 Task: Learn more about a business.
Action: Mouse moved to (934, 130)
Screenshot: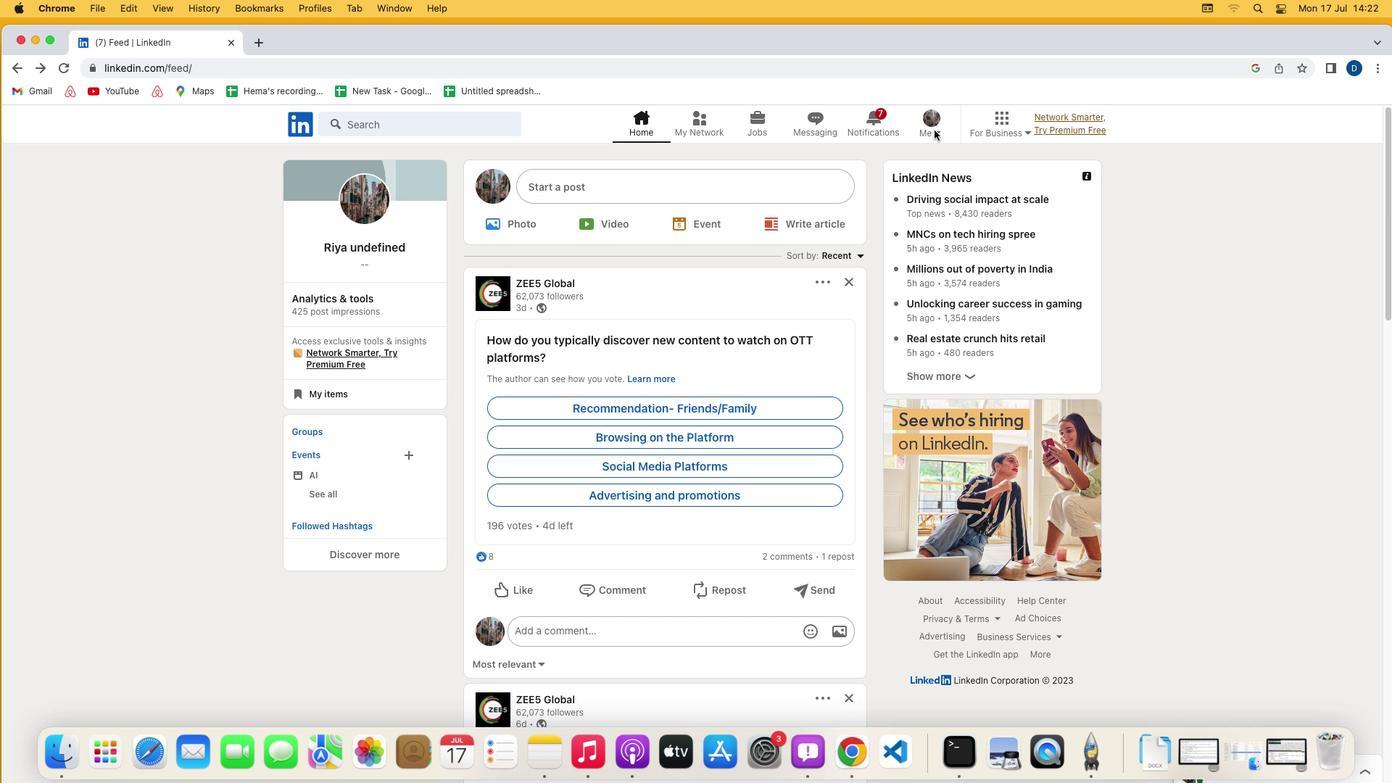 
Action: Mouse pressed left at (934, 130)
Screenshot: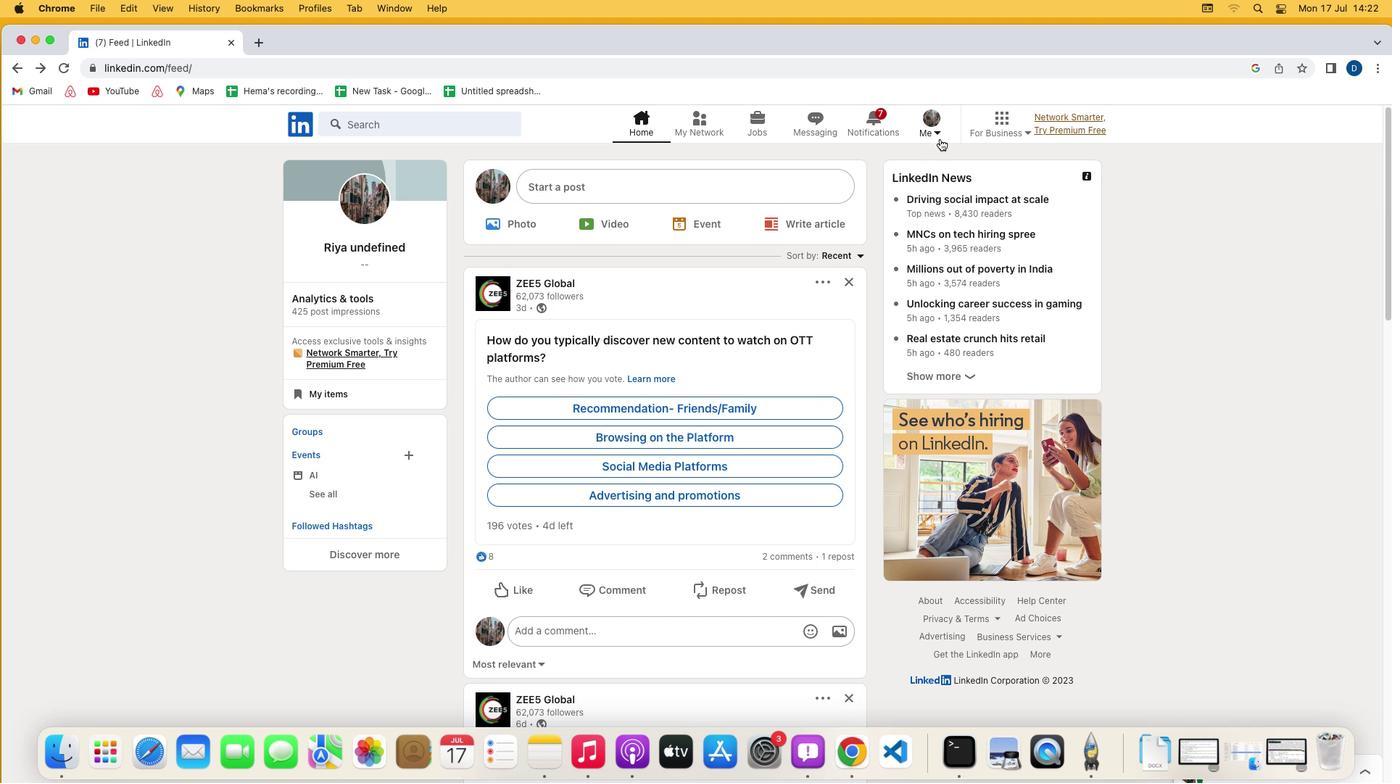 
Action: Mouse moved to (936, 130)
Screenshot: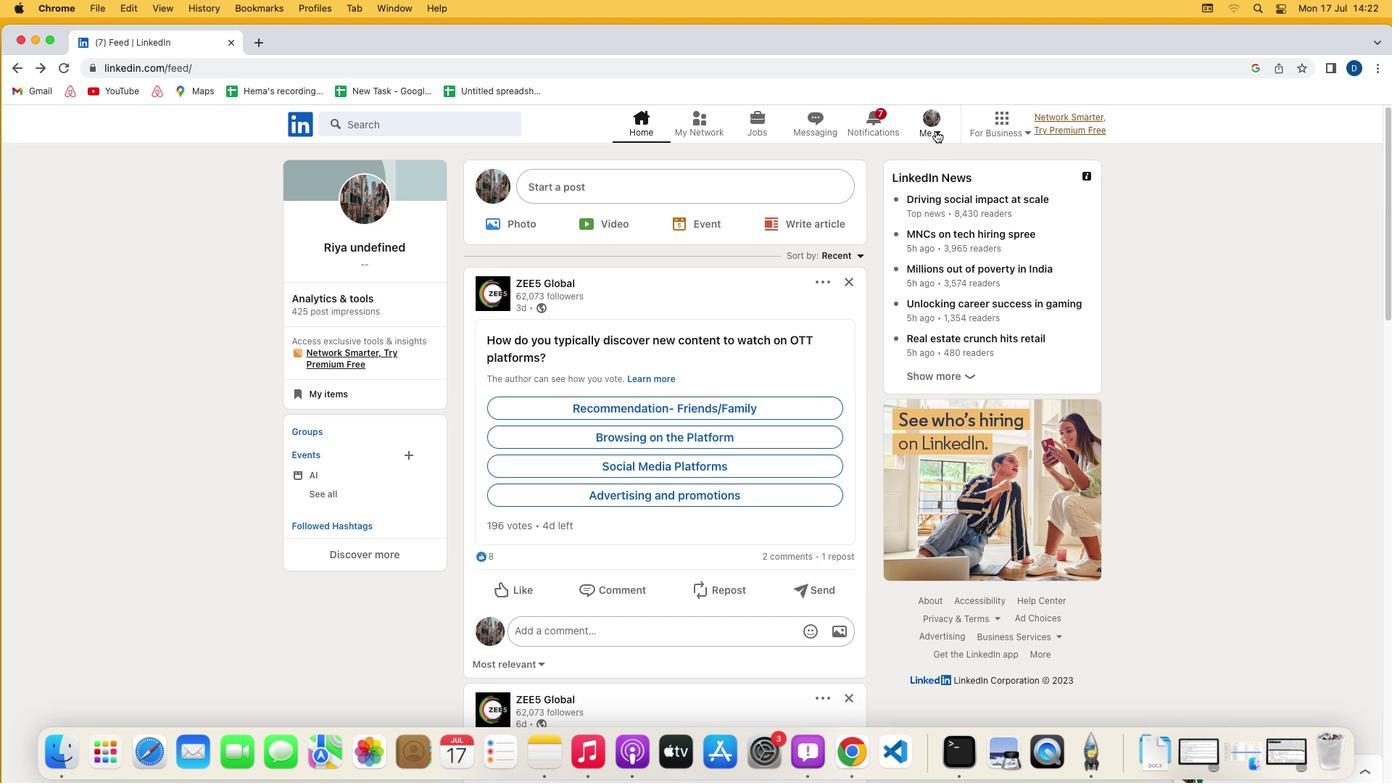 
Action: Mouse pressed left at (936, 130)
Screenshot: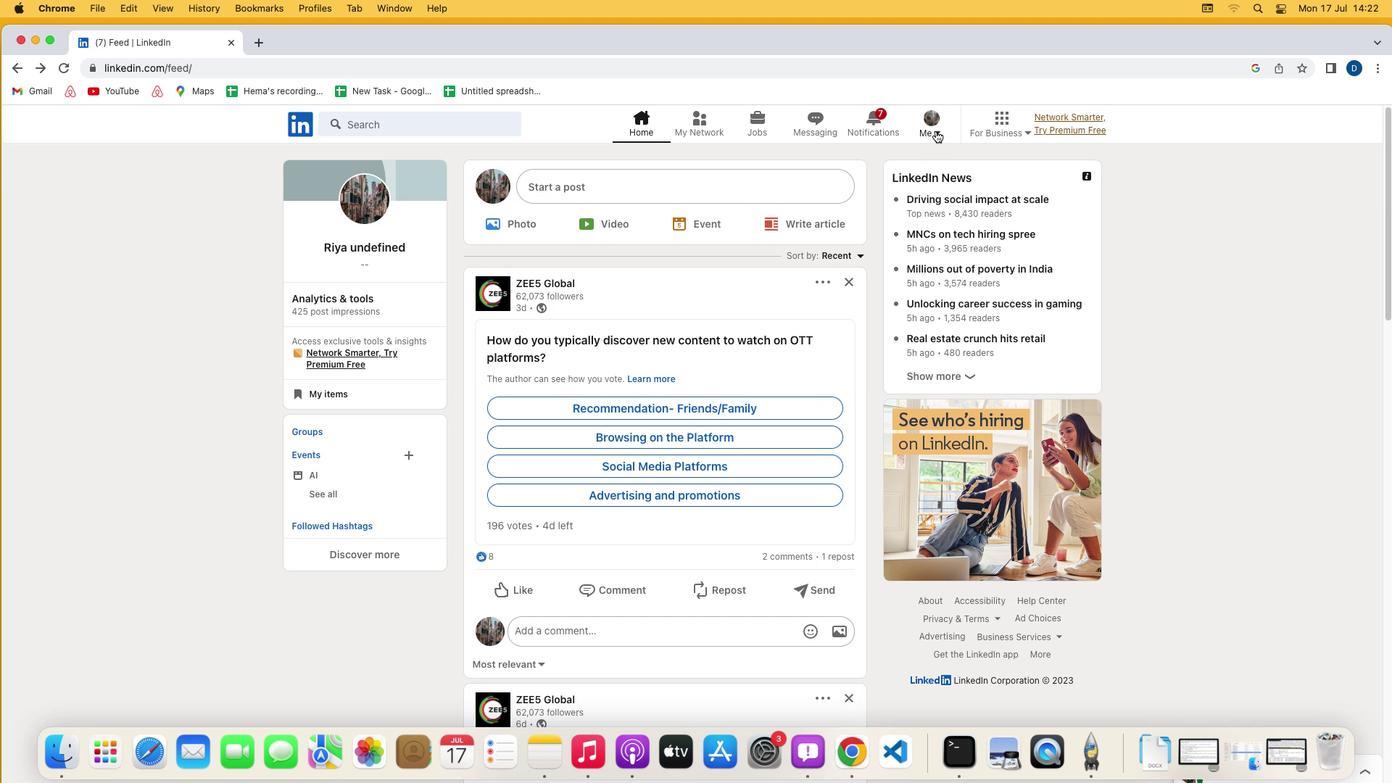 
Action: Mouse moved to (831, 280)
Screenshot: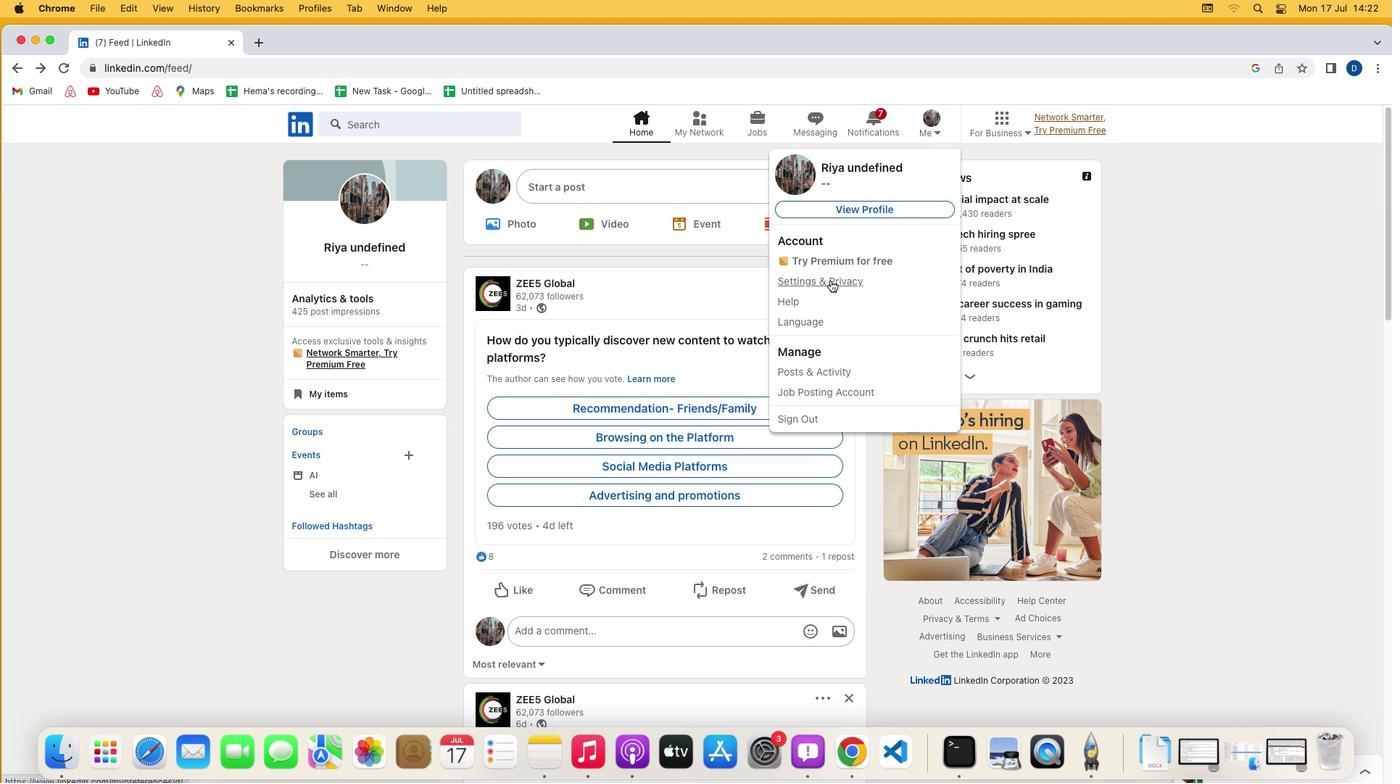 
Action: Mouse pressed left at (831, 280)
Screenshot: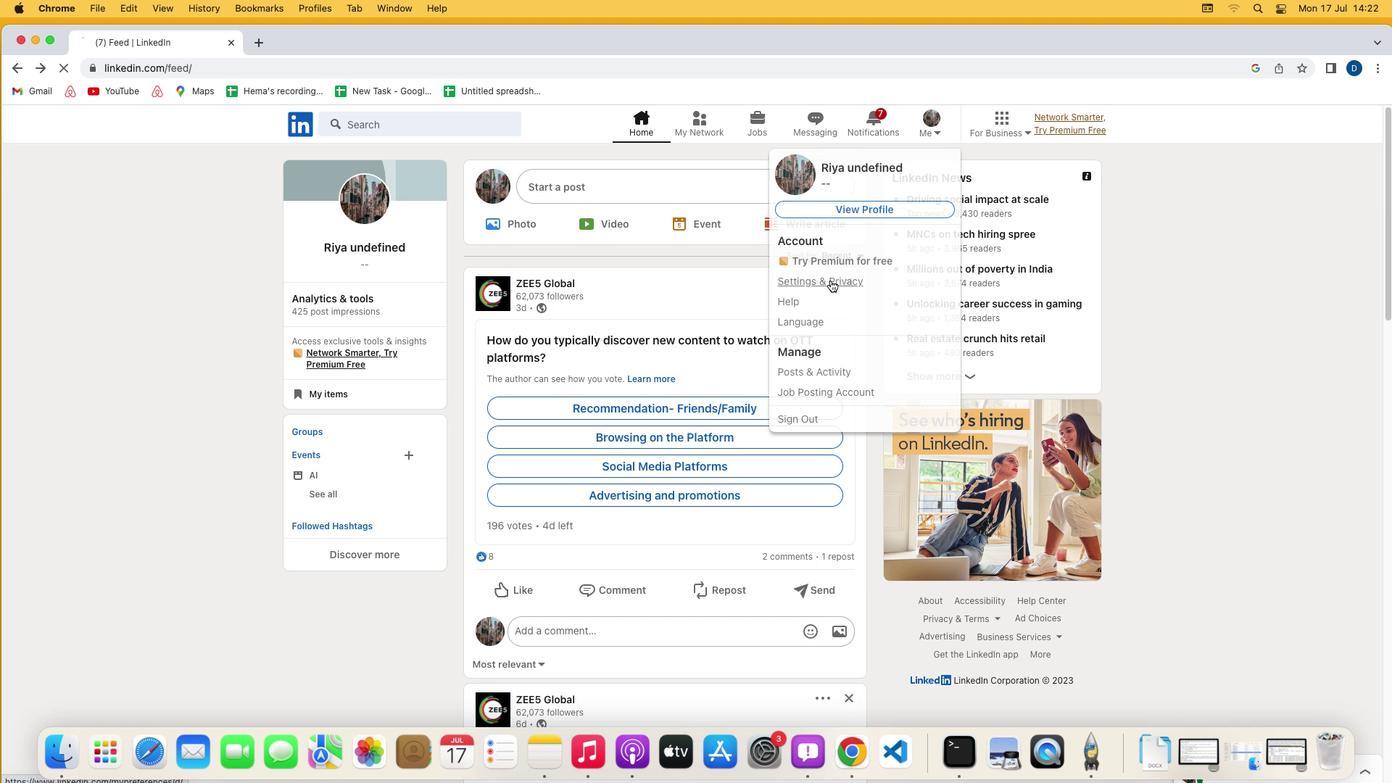 
Action: Mouse moved to (695, 461)
Screenshot: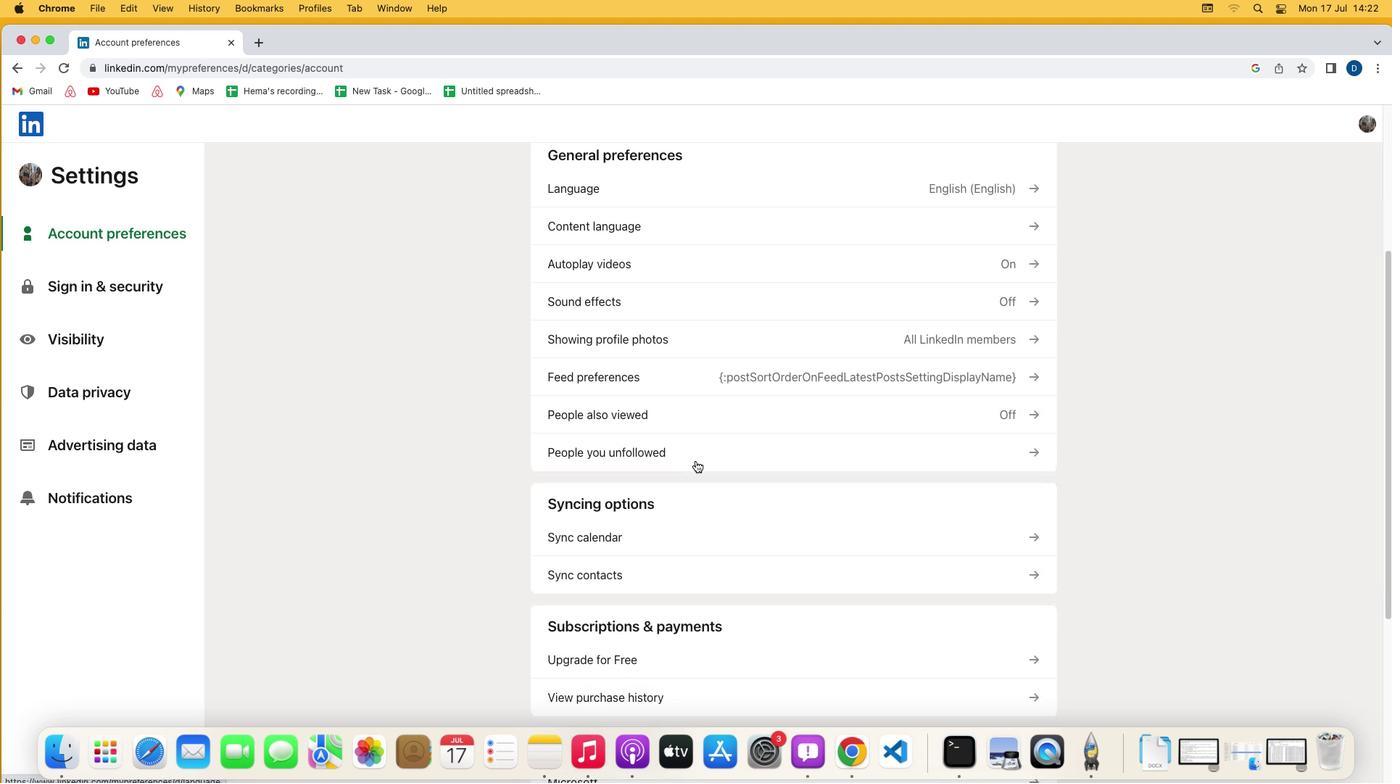 
Action: Mouse scrolled (695, 461) with delta (0, 0)
Screenshot: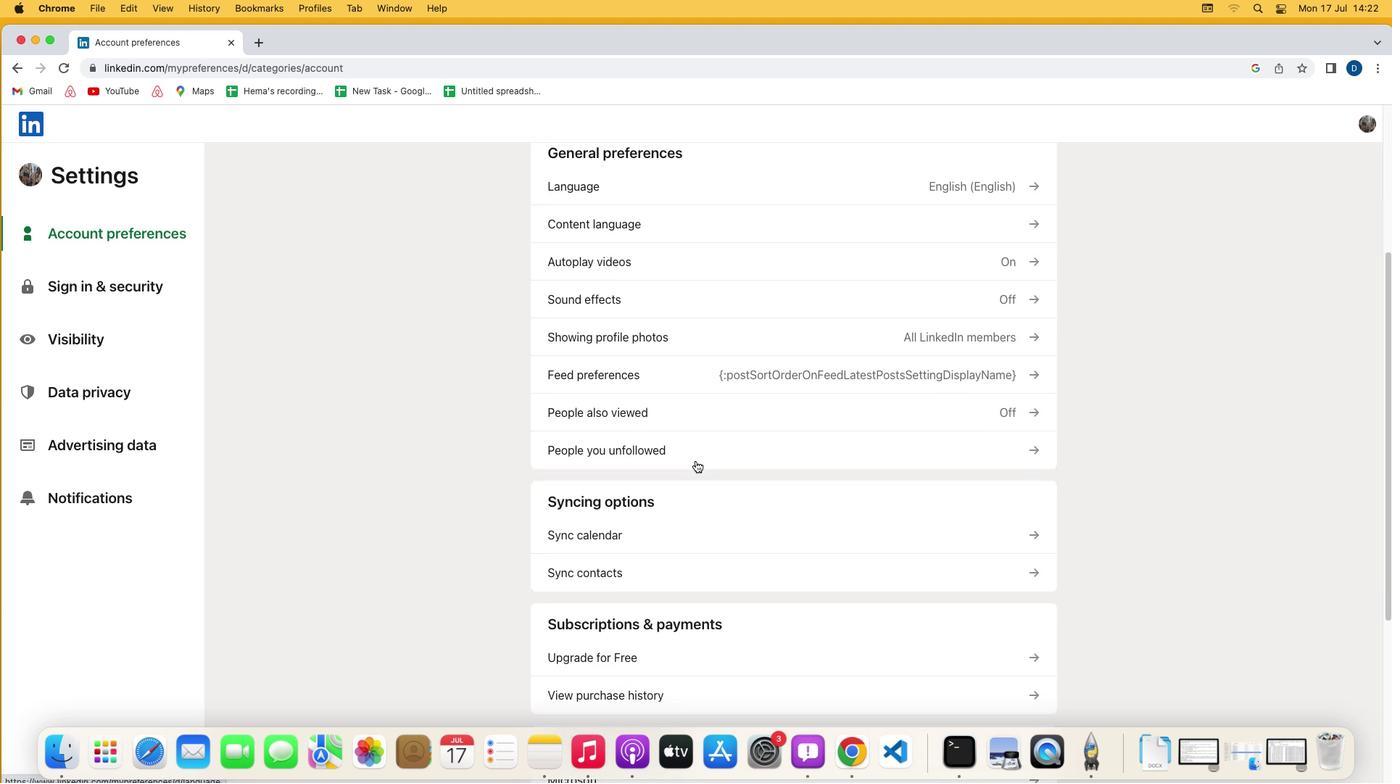 
Action: Mouse scrolled (695, 461) with delta (0, 0)
Screenshot: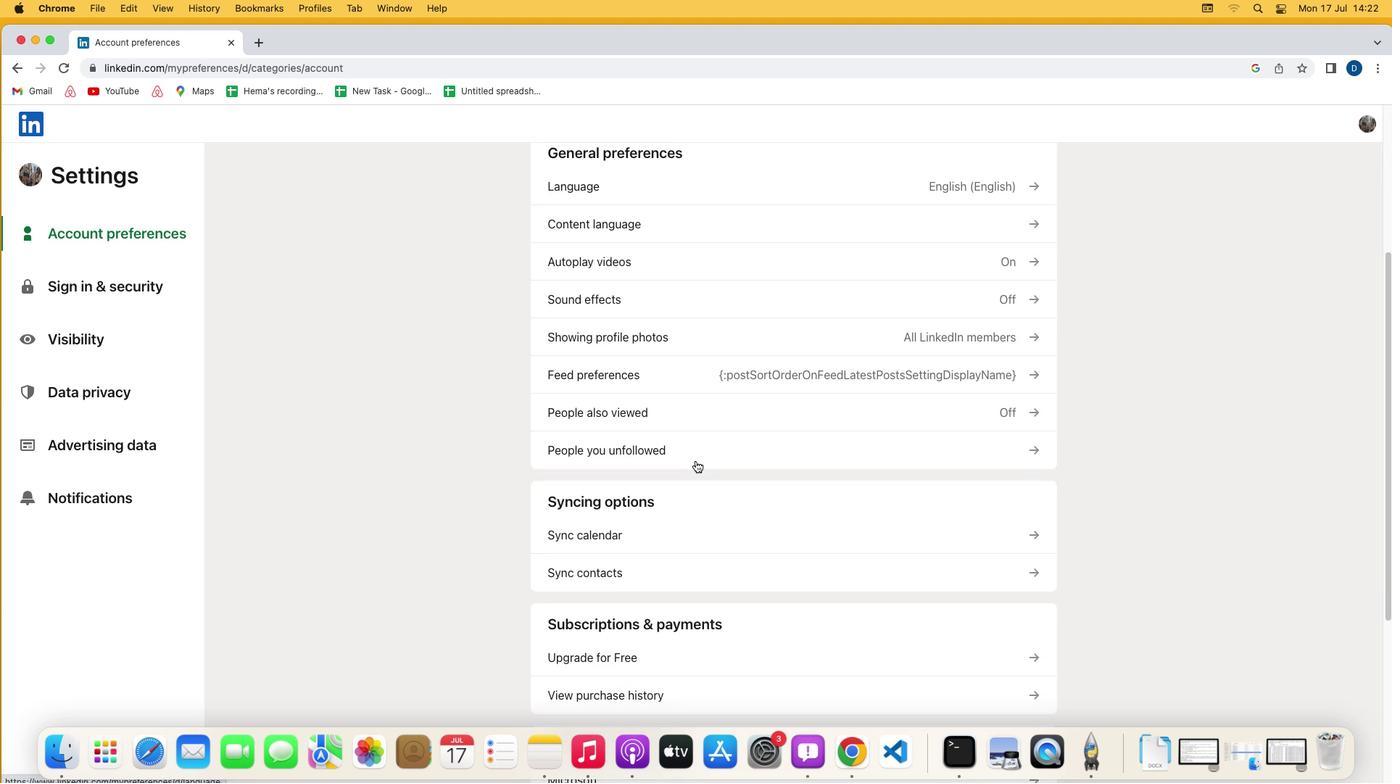 
Action: Mouse scrolled (695, 461) with delta (0, -2)
Screenshot: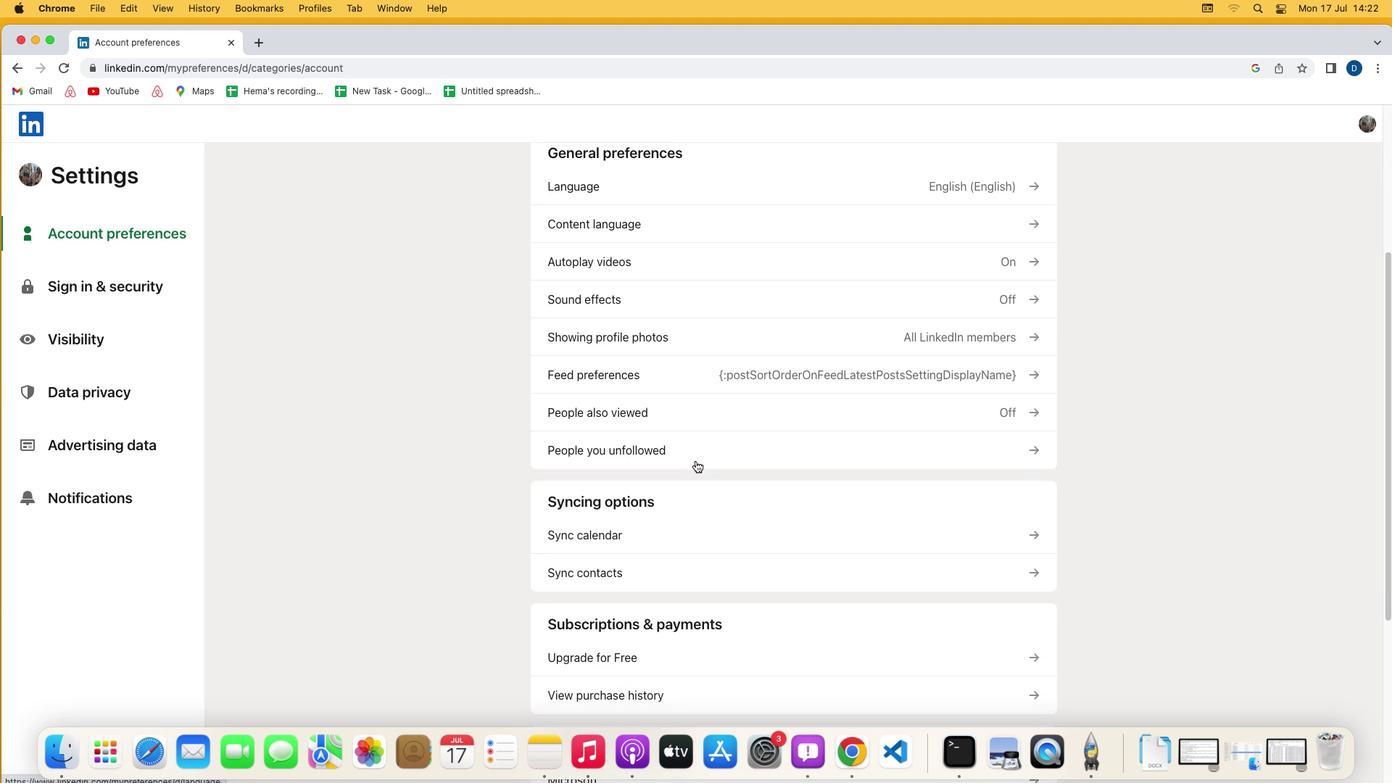
Action: Mouse scrolled (695, 461) with delta (0, -2)
Screenshot: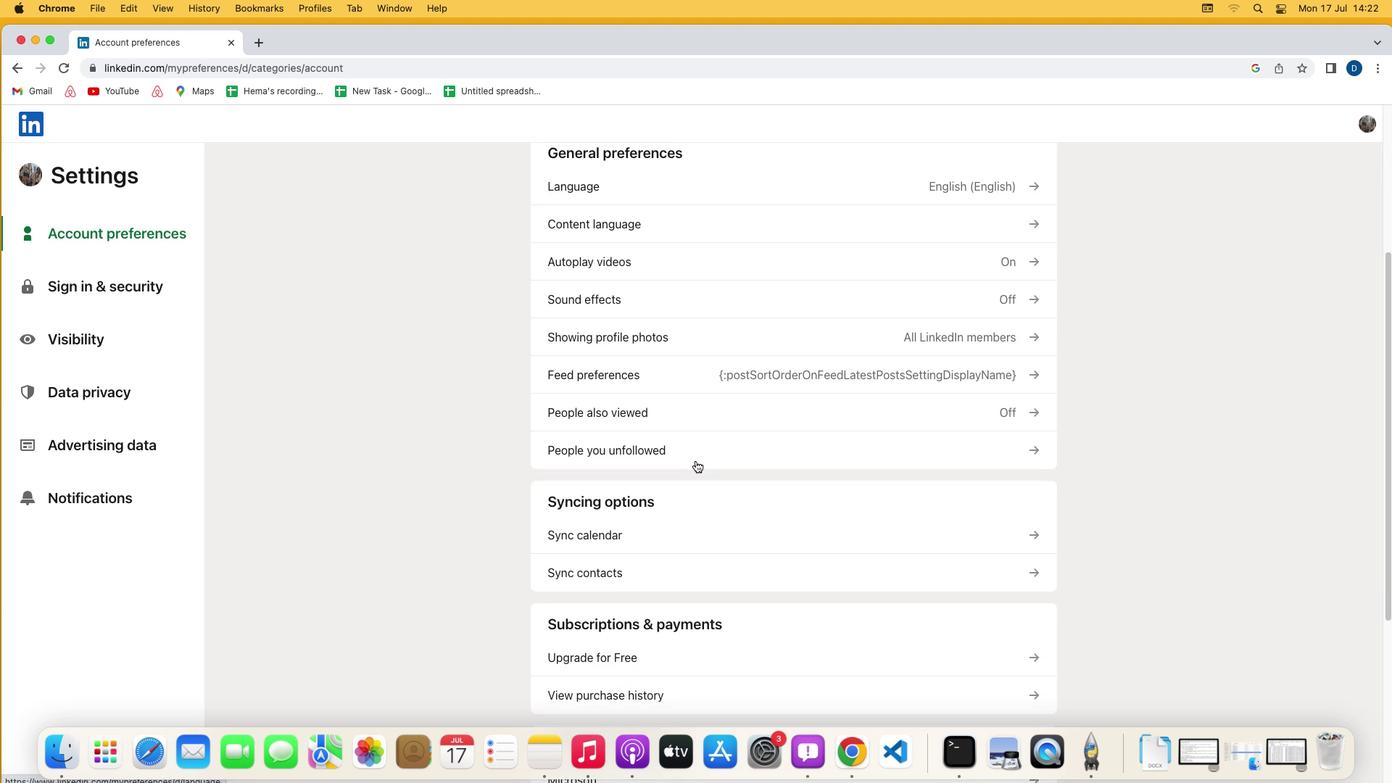 
Action: Mouse scrolled (695, 461) with delta (0, 0)
Screenshot: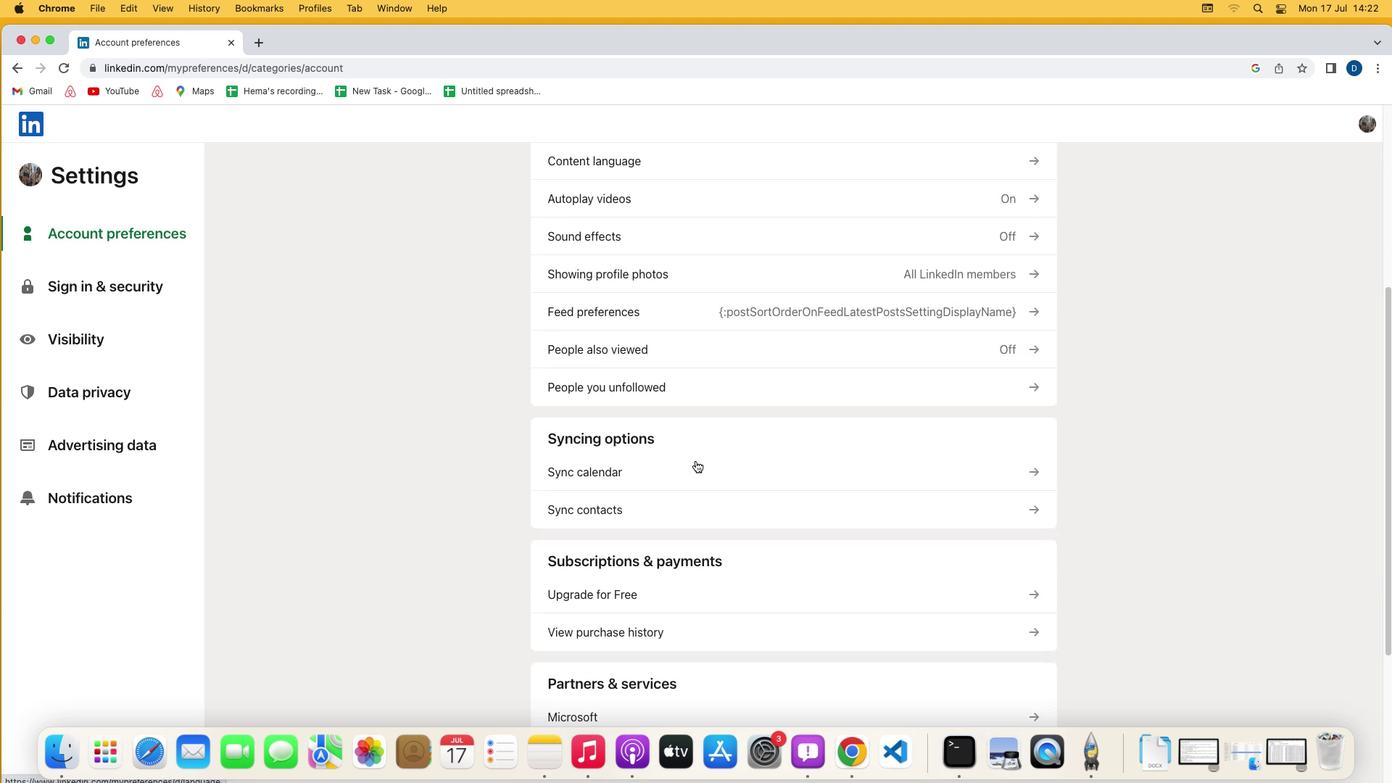 
Action: Mouse scrolled (695, 461) with delta (0, 0)
Screenshot: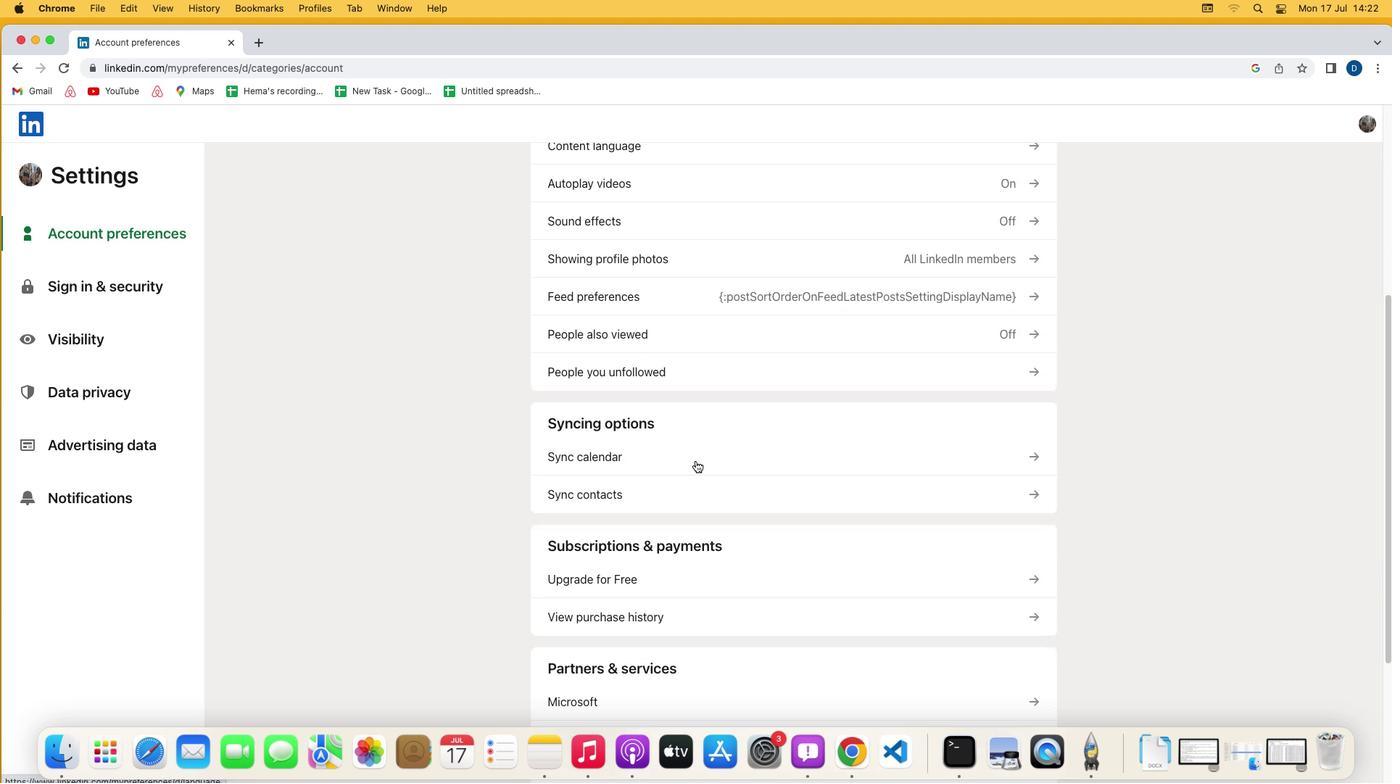 
Action: Mouse scrolled (695, 461) with delta (0, -1)
Screenshot: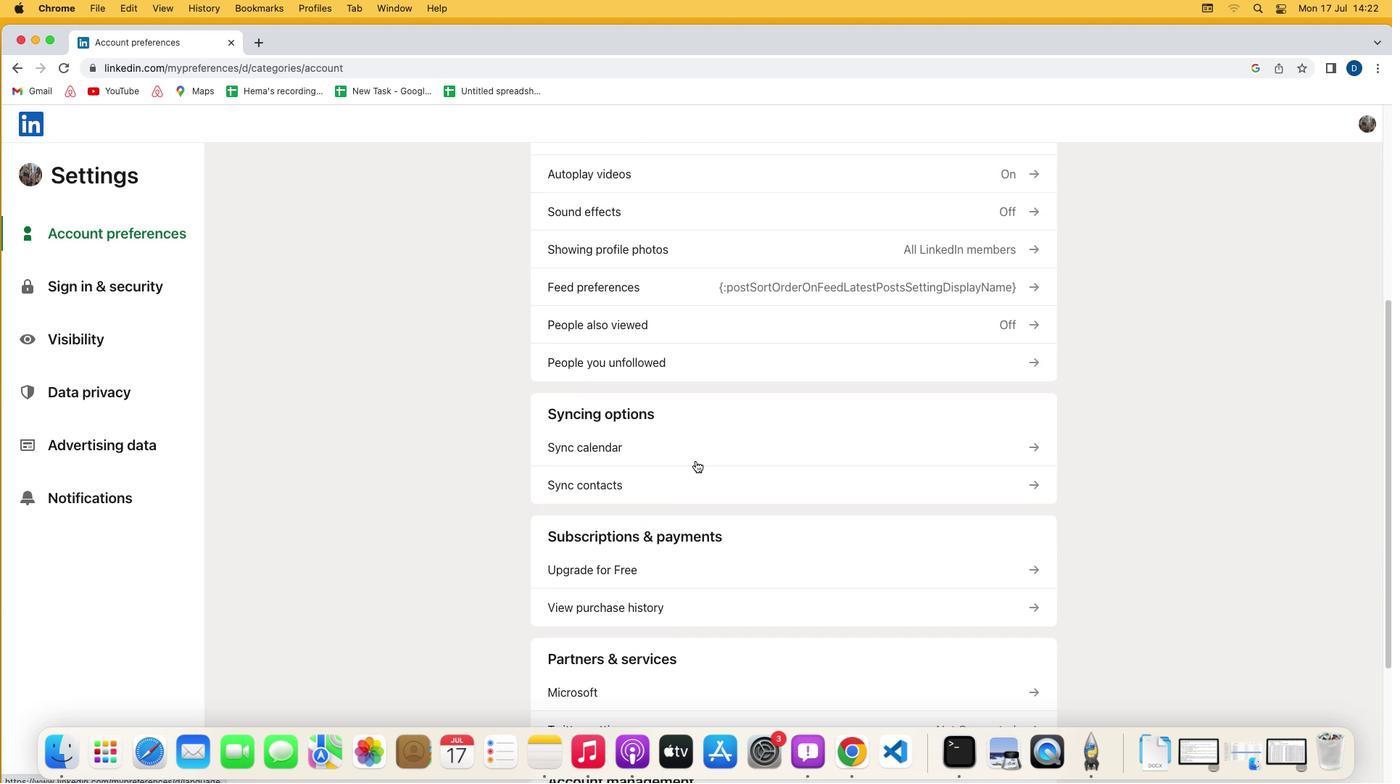 
Action: Mouse moved to (695, 464)
Screenshot: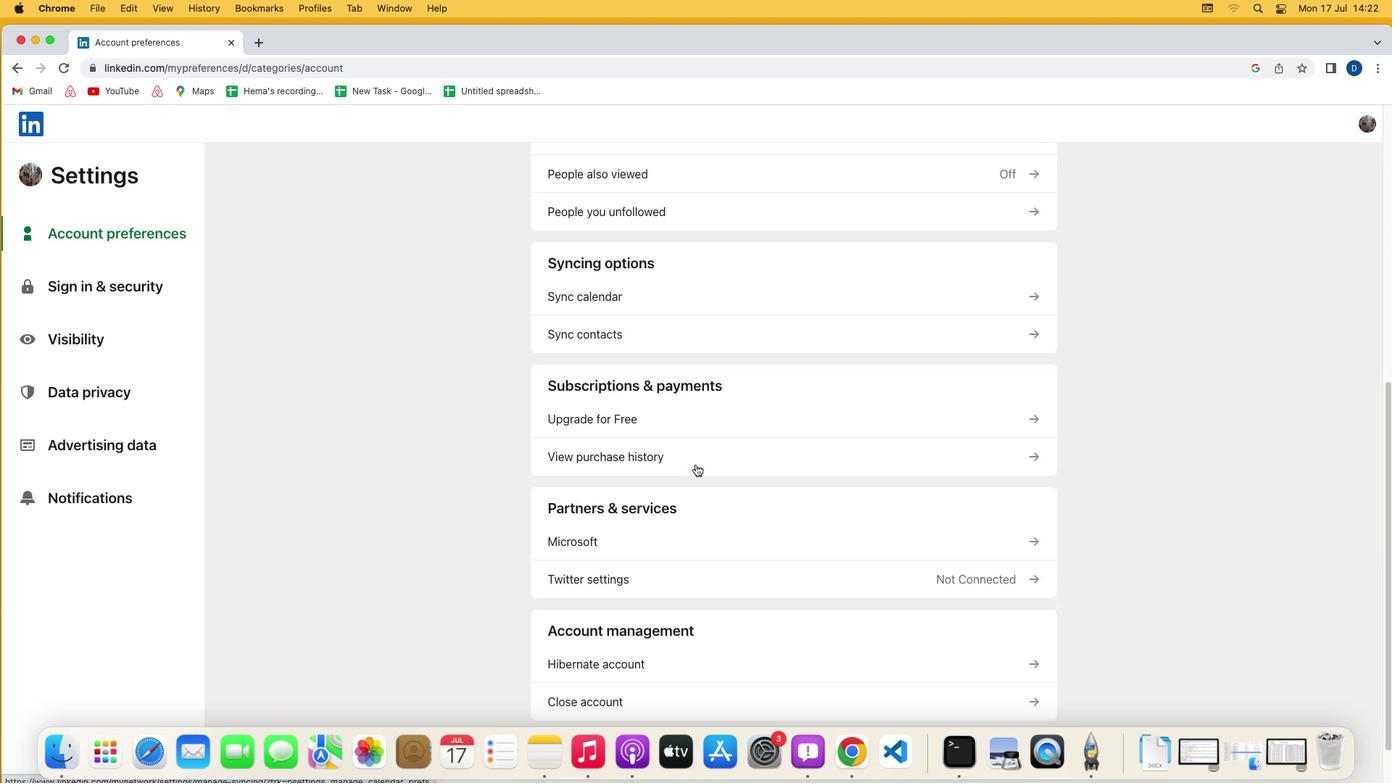 
Action: Mouse scrolled (695, 464) with delta (0, 0)
Screenshot: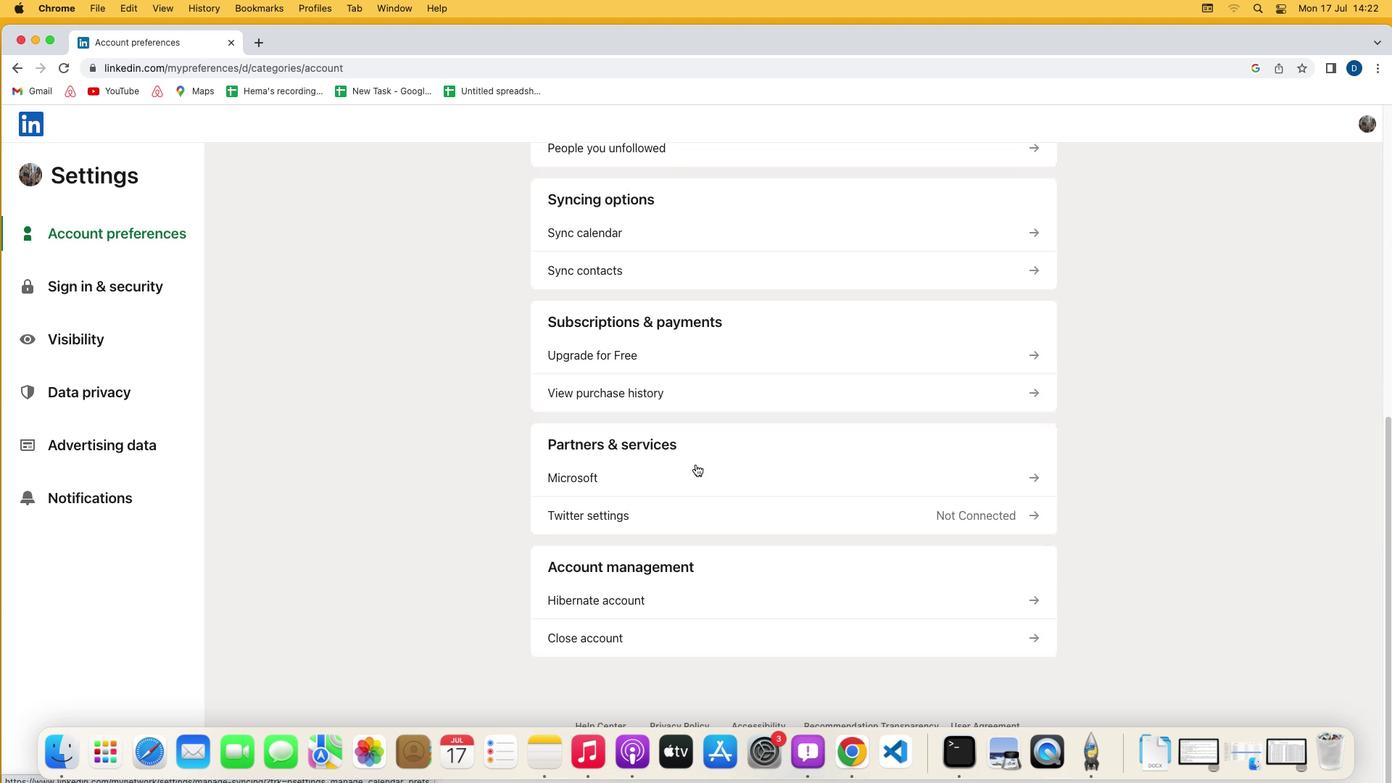 
Action: Mouse scrolled (695, 464) with delta (0, 0)
Screenshot: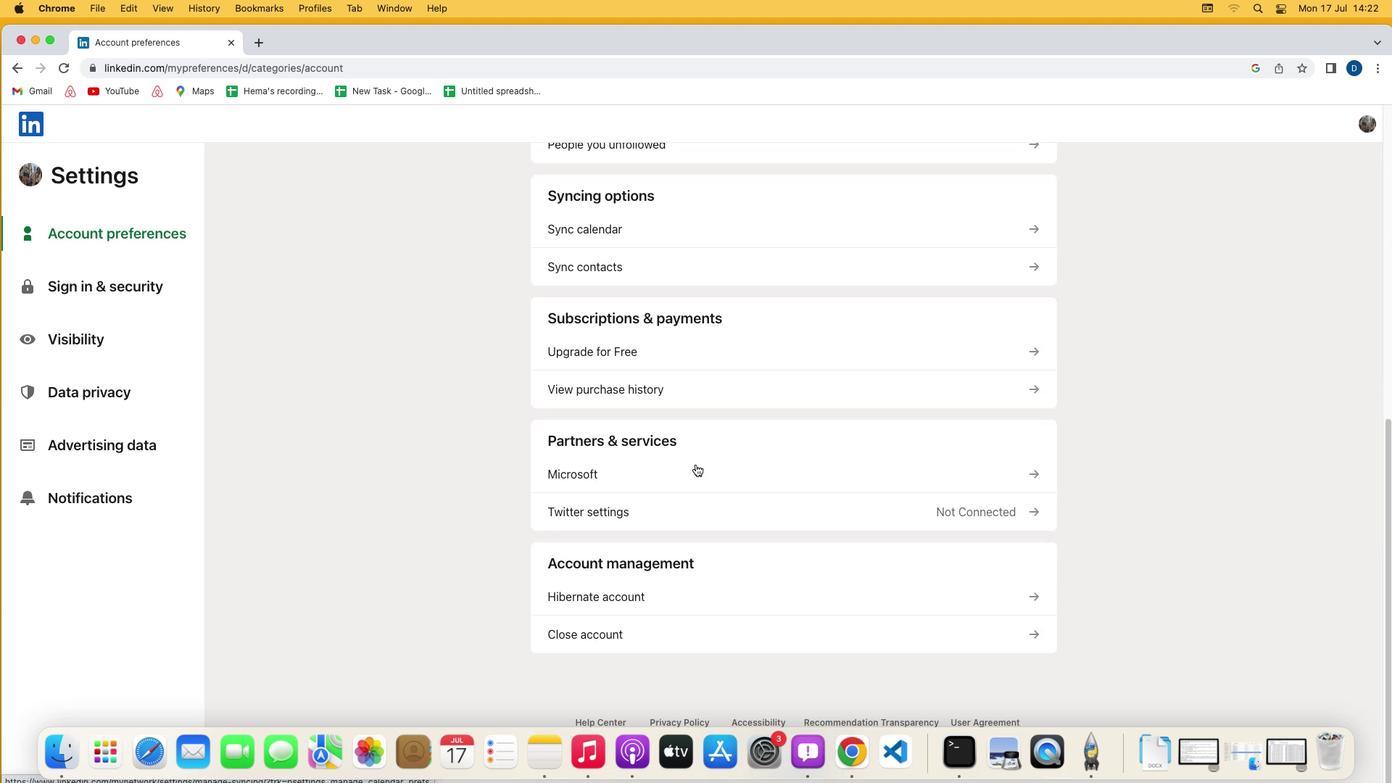 
Action: Mouse scrolled (695, 464) with delta (0, -2)
Screenshot: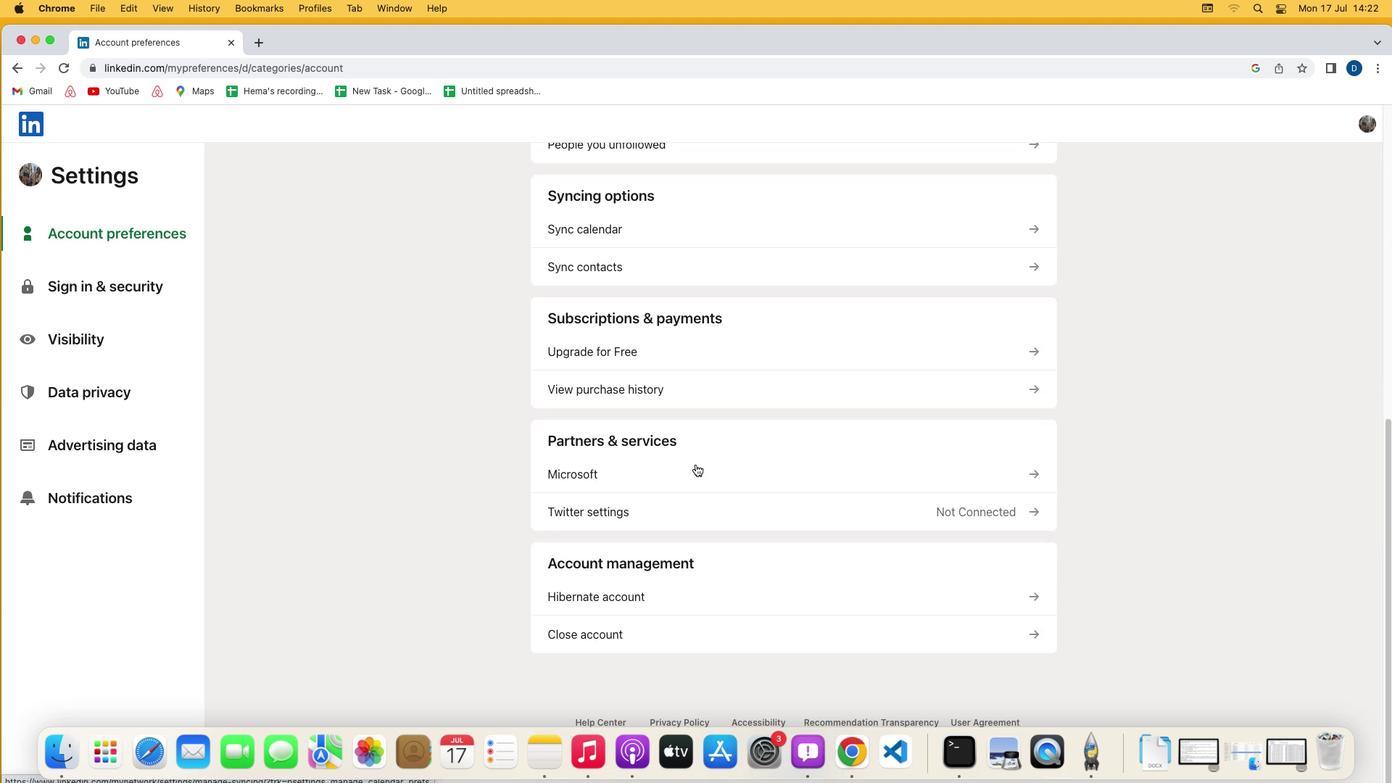 
Action: Mouse scrolled (695, 464) with delta (0, -3)
Screenshot: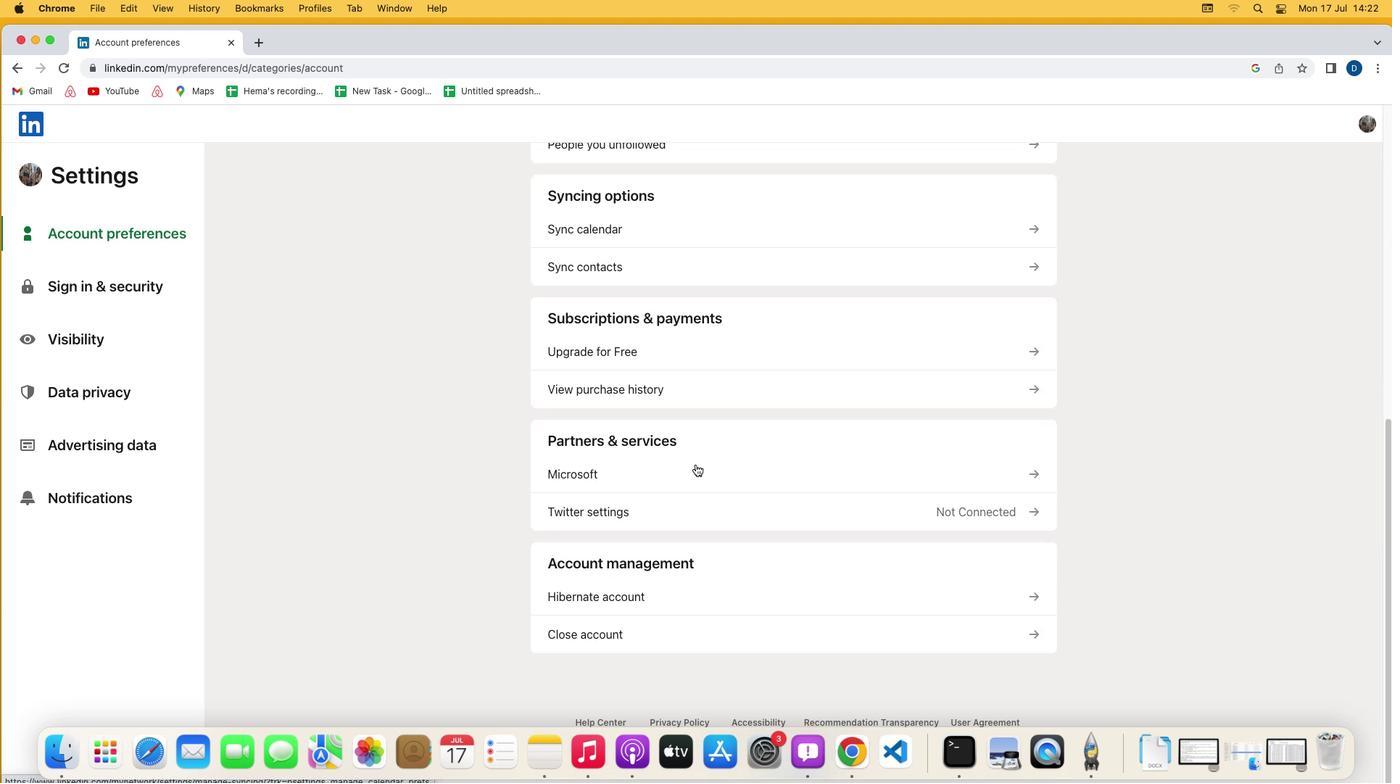
Action: Mouse moved to (693, 350)
Screenshot: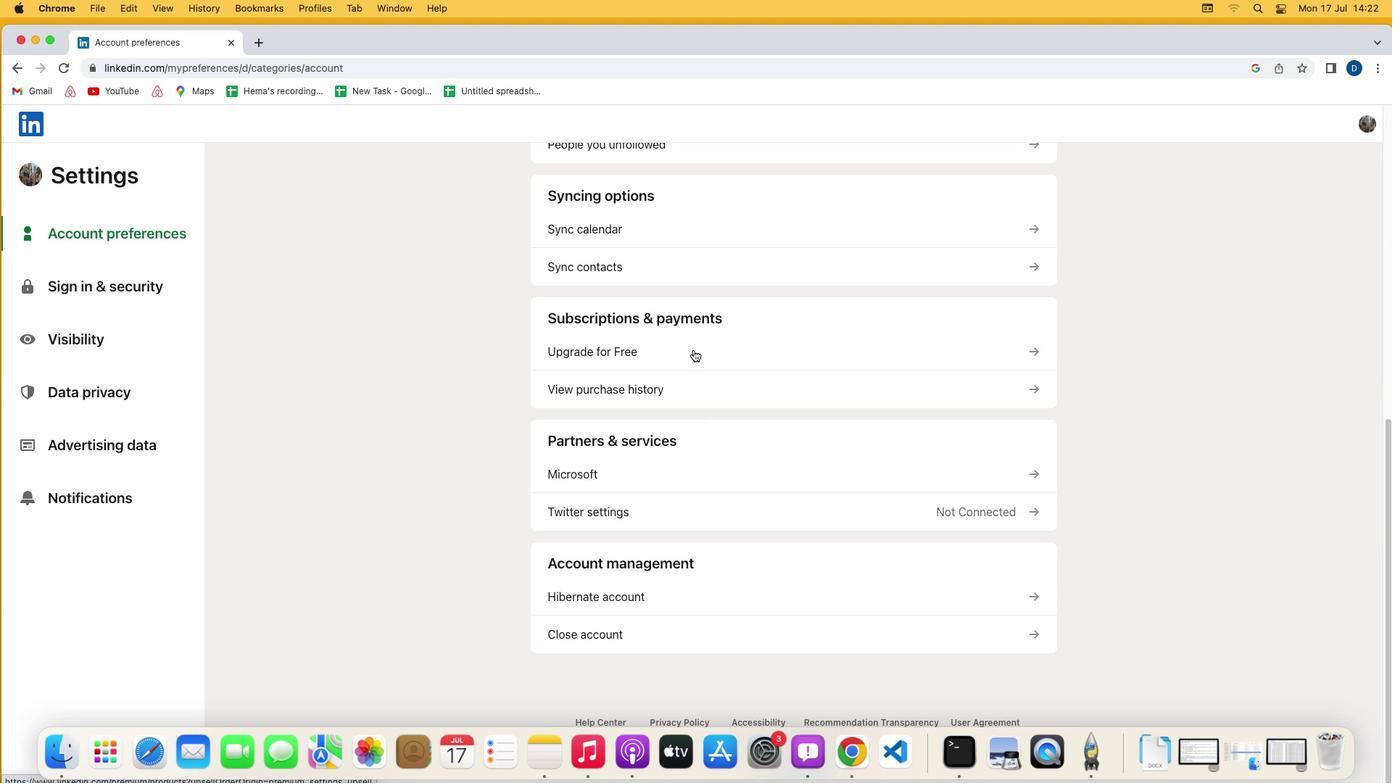 
Action: Mouse pressed left at (693, 350)
Screenshot: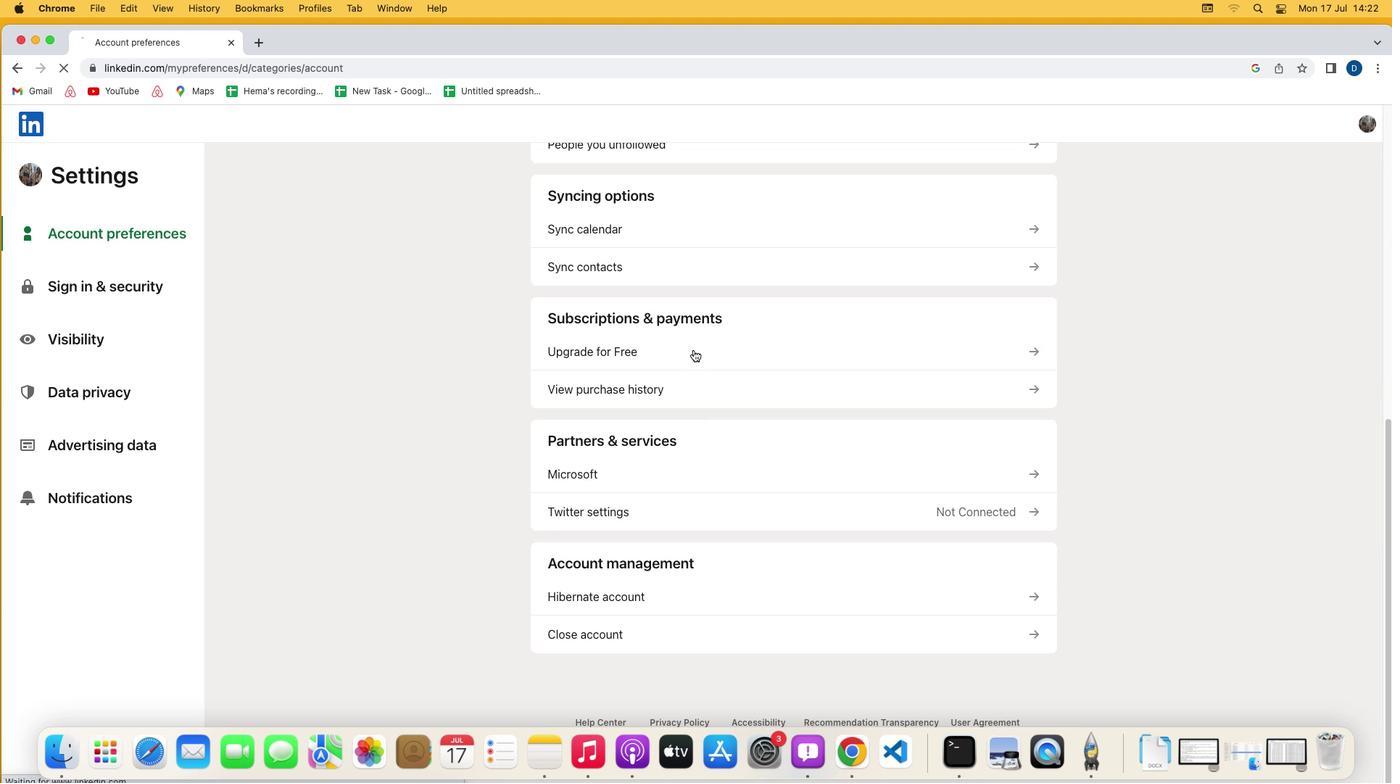 
Action: Mouse moved to (576, 435)
Screenshot: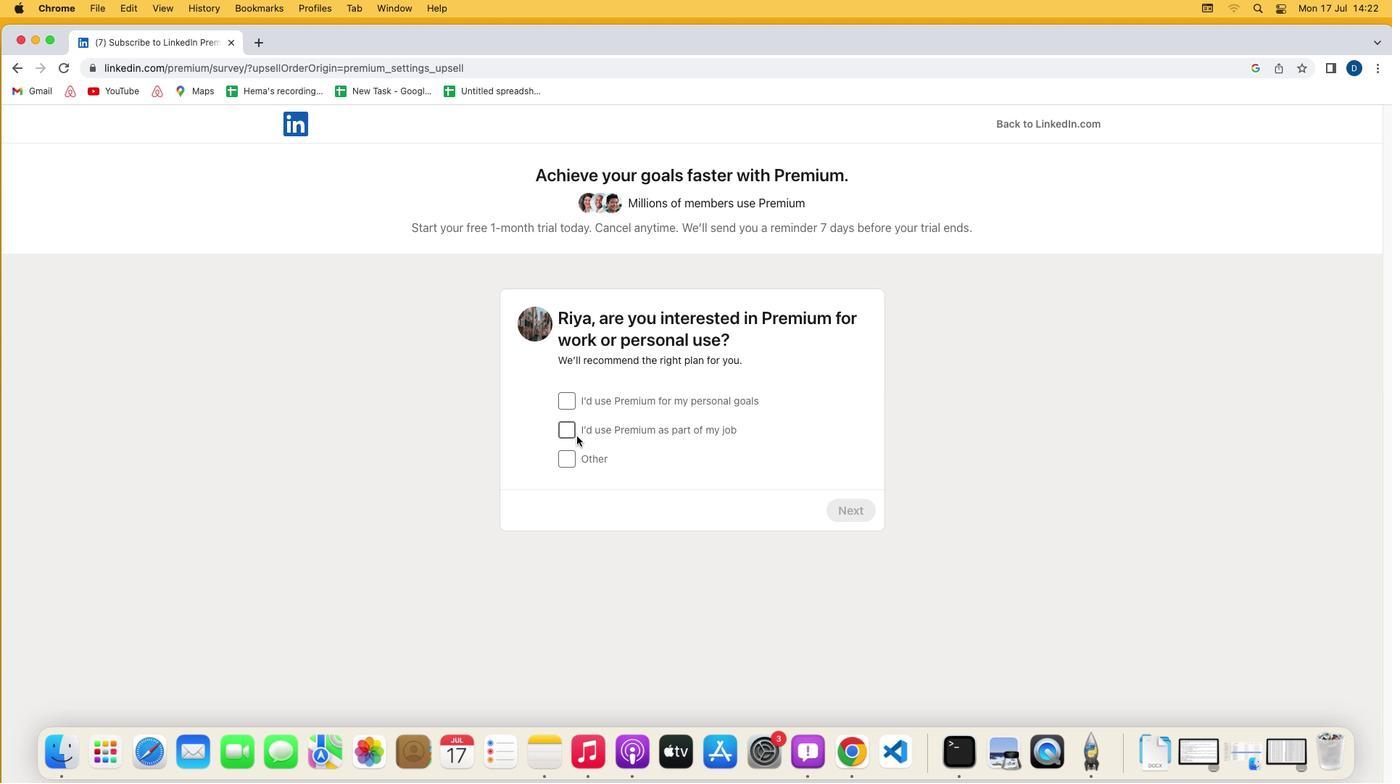 
Action: Mouse pressed left at (576, 435)
Screenshot: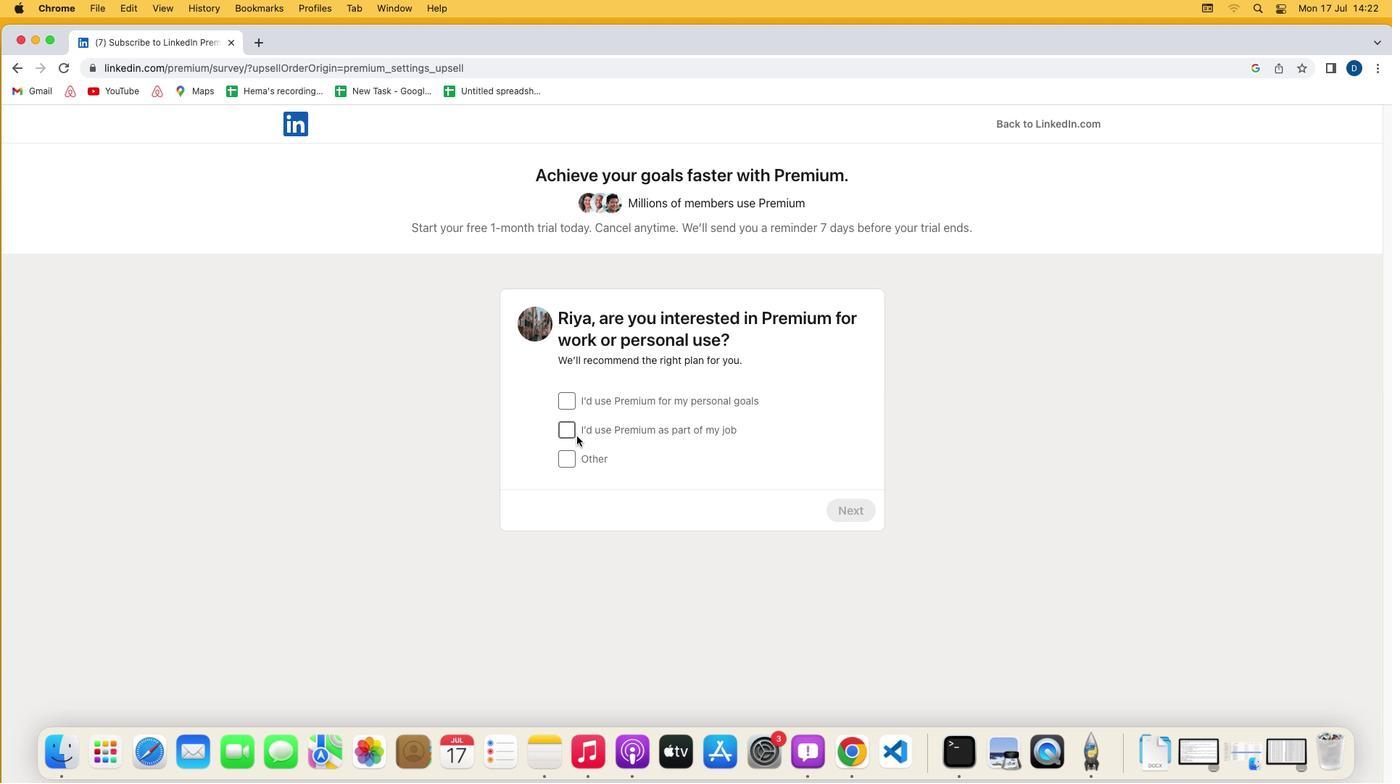 
Action: Mouse moved to (852, 512)
Screenshot: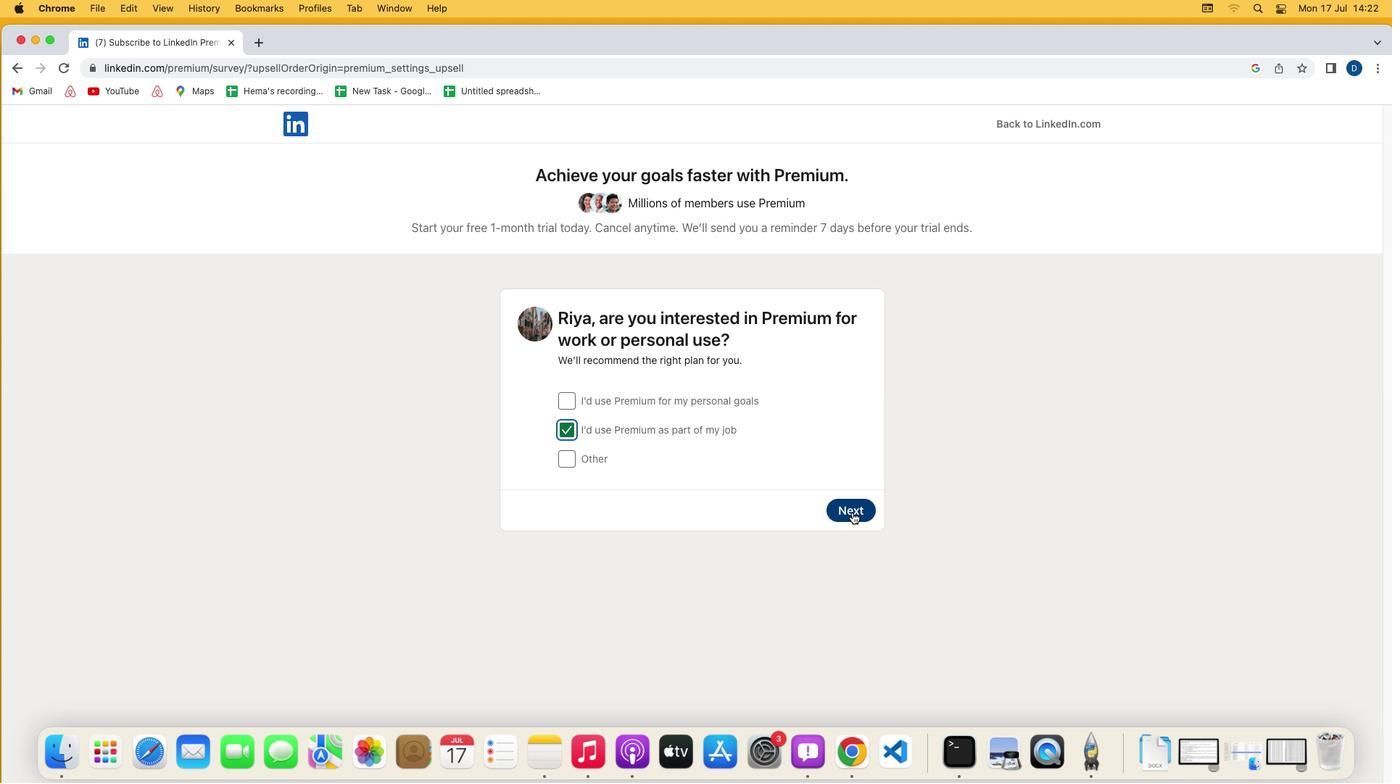 
Action: Mouse pressed left at (852, 512)
Screenshot: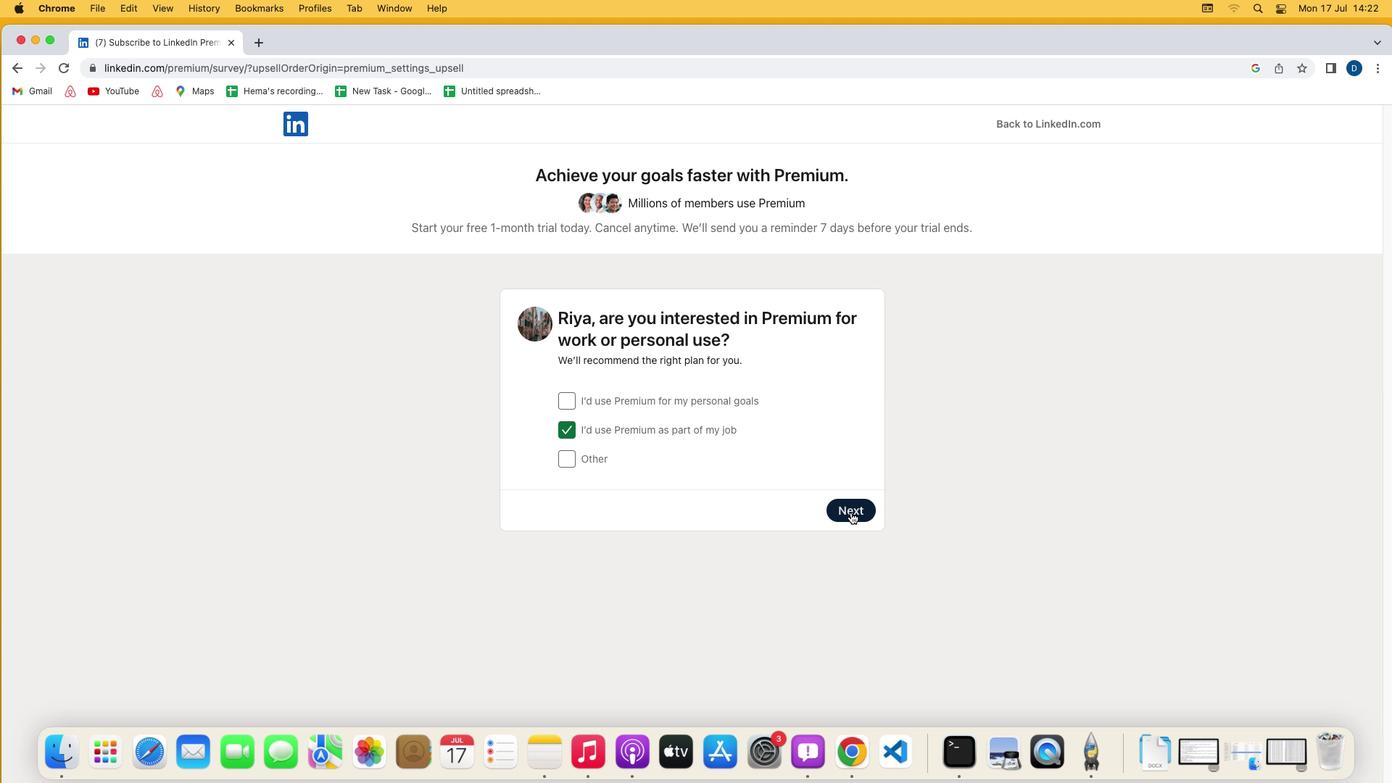 
Action: Mouse moved to (849, 596)
Screenshot: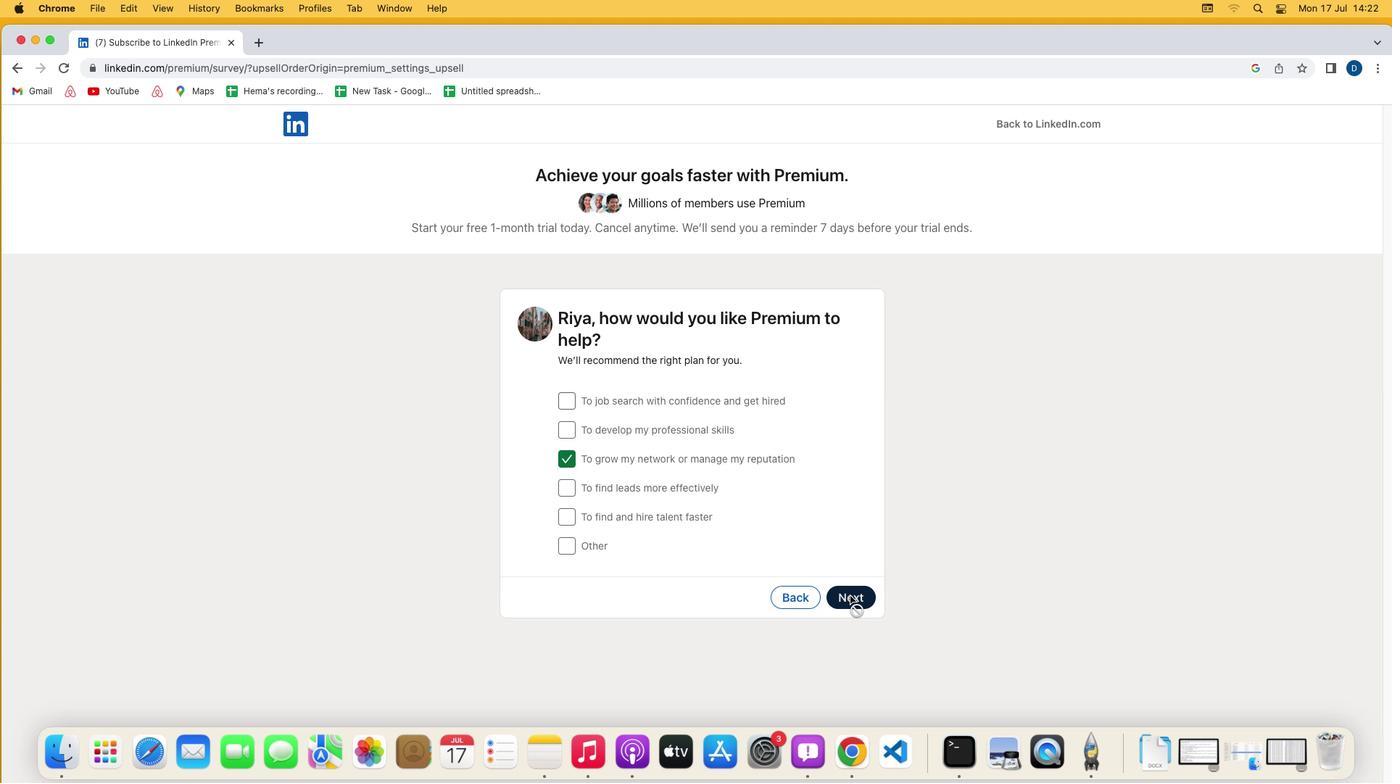 
Action: Mouse pressed left at (849, 596)
Screenshot: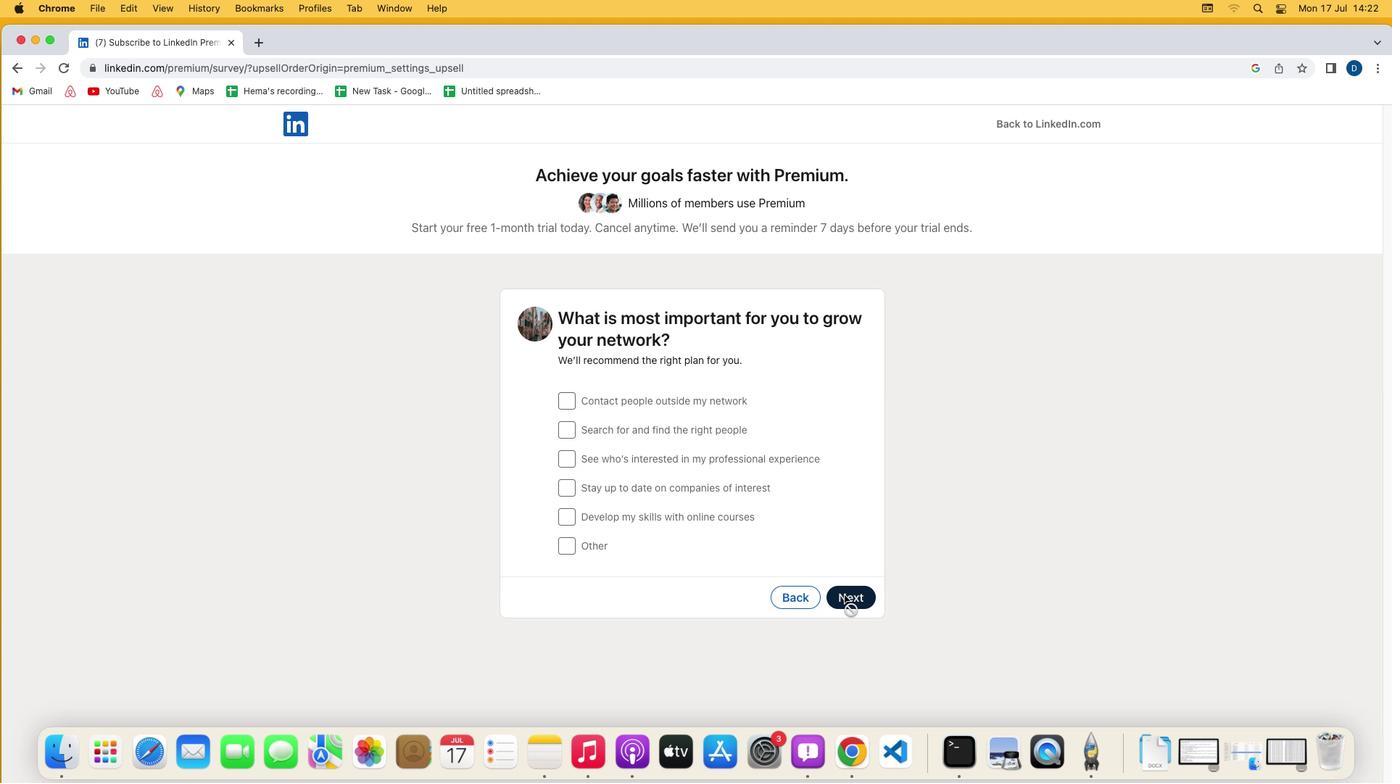 
Action: Mouse moved to (570, 458)
Screenshot: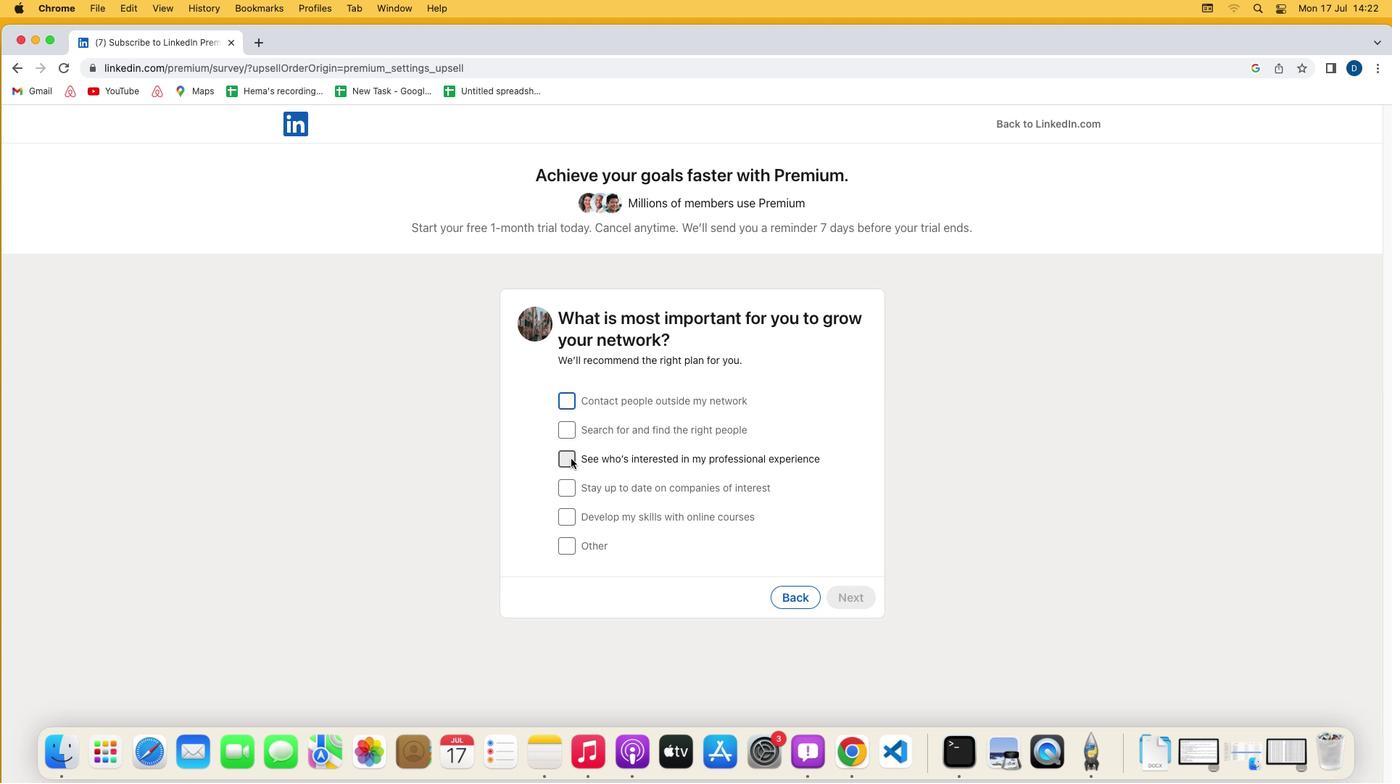 
Action: Mouse pressed left at (570, 458)
Screenshot: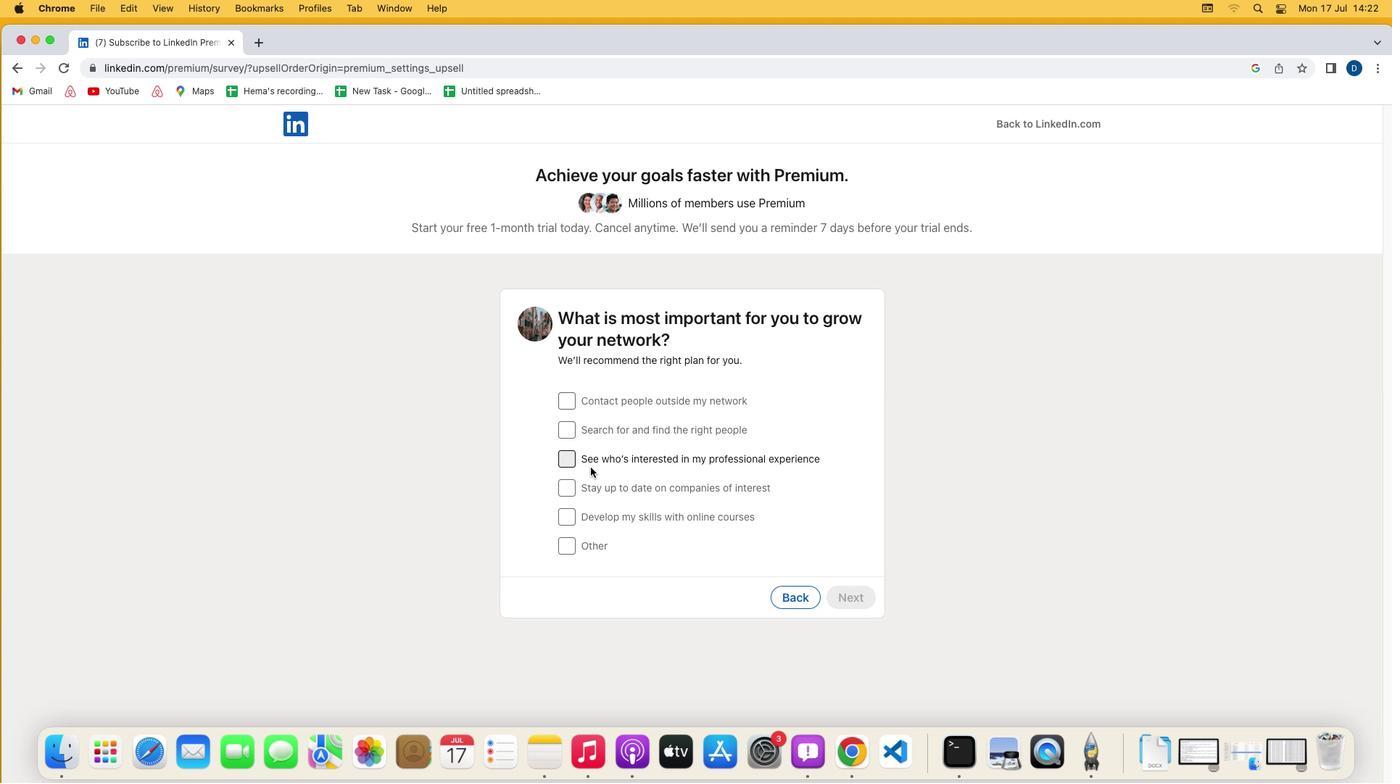 
Action: Mouse moved to (867, 598)
Screenshot: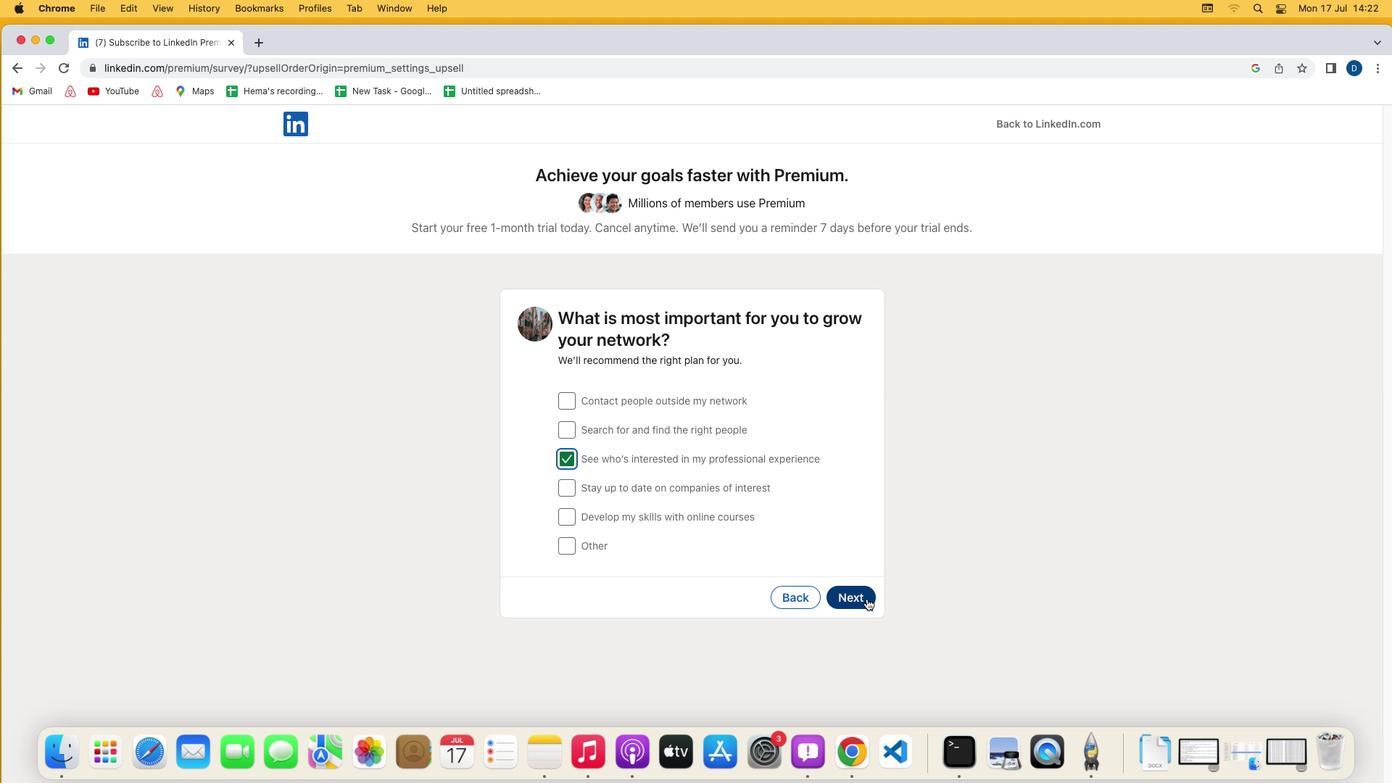 
Action: Mouse pressed left at (867, 598)
Screenshot: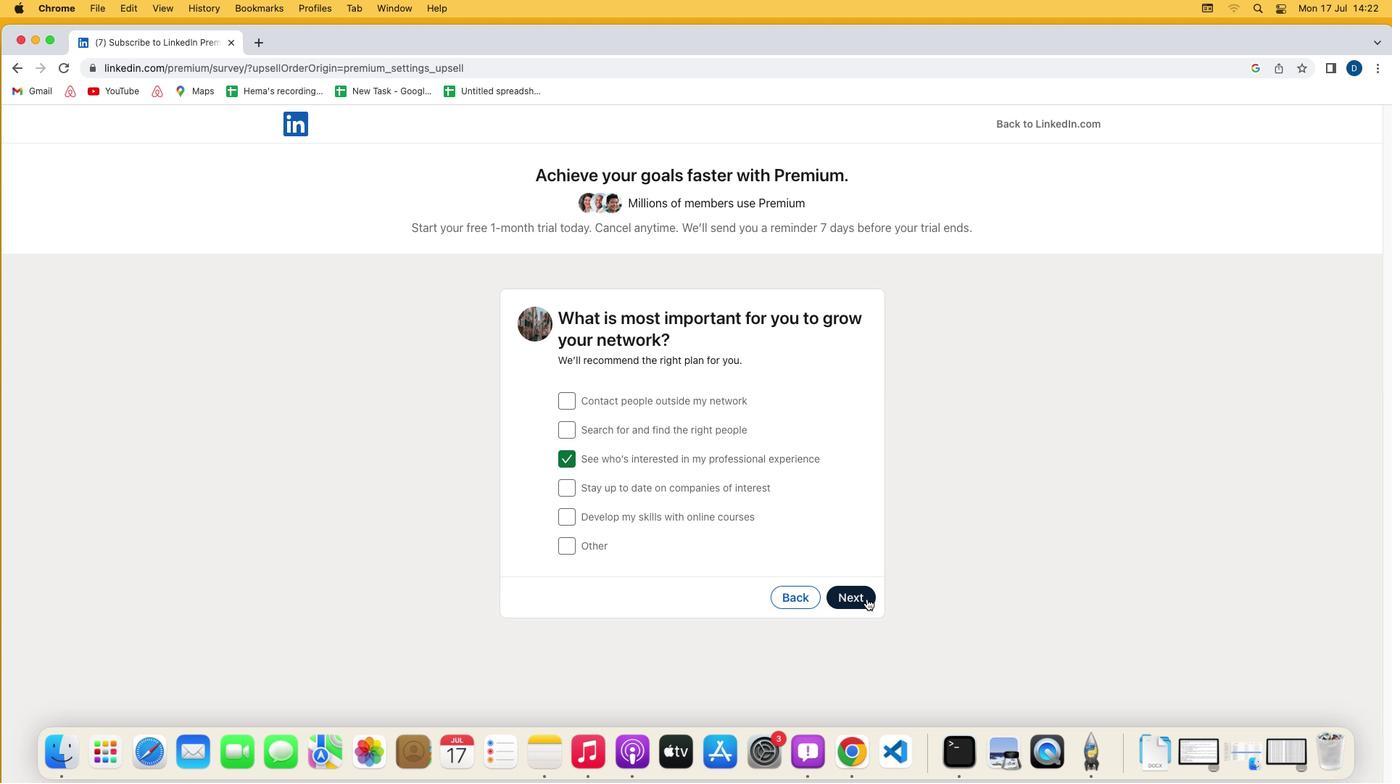 
Action: Mouse moved to (367, 708)
Screenshot: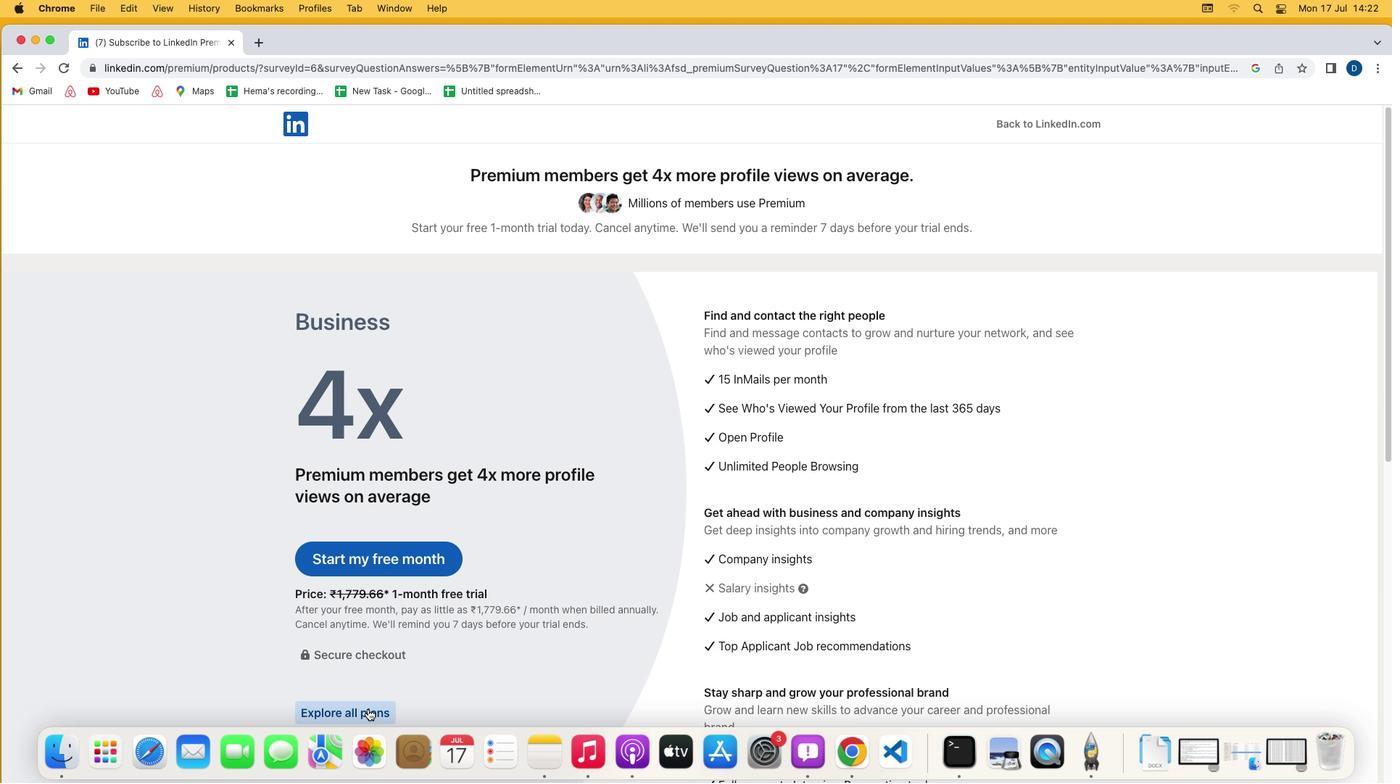 
Action: Mouse pressed left at (367, 708)
Screenshot: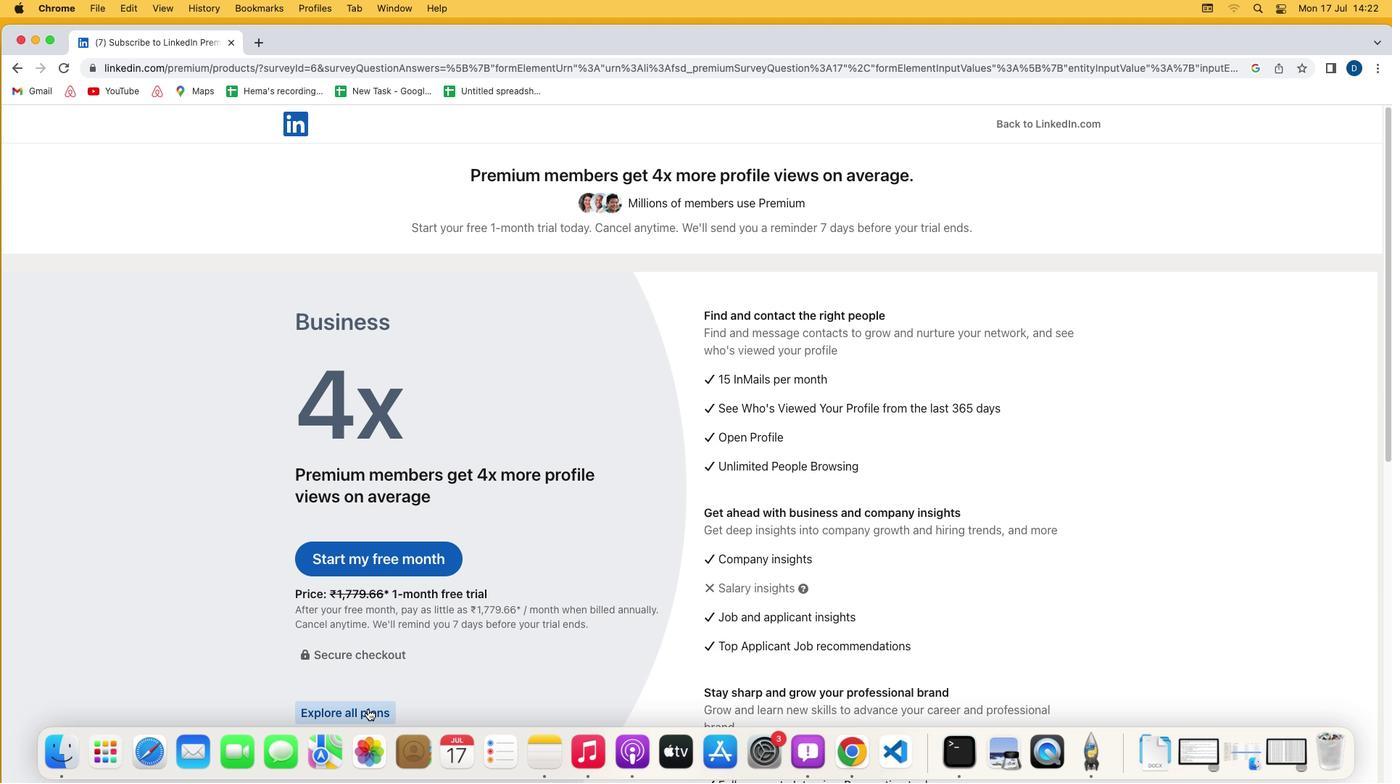 
Action: Mouse moved to (548, 595)
Screenshot: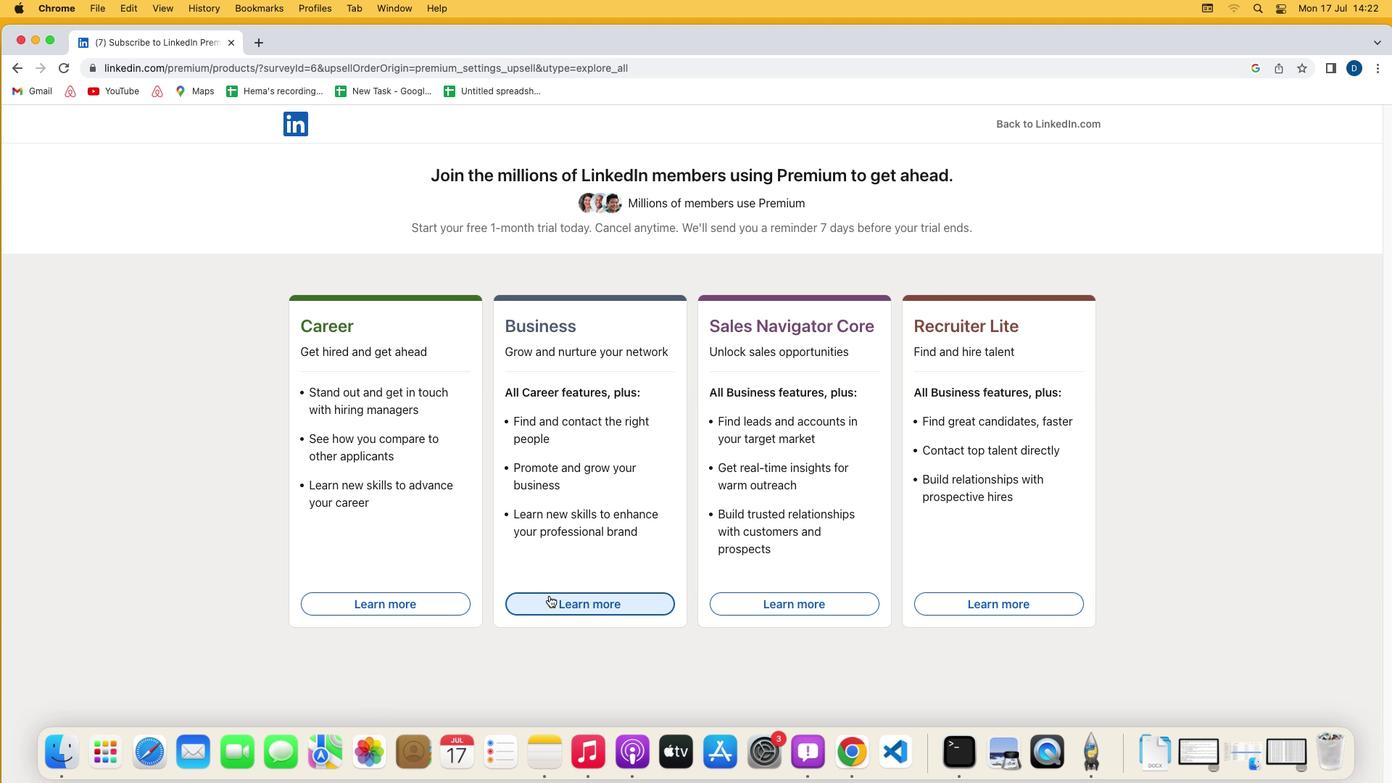 
Action: Mouse pressed left at (548, 595)
Screenshot: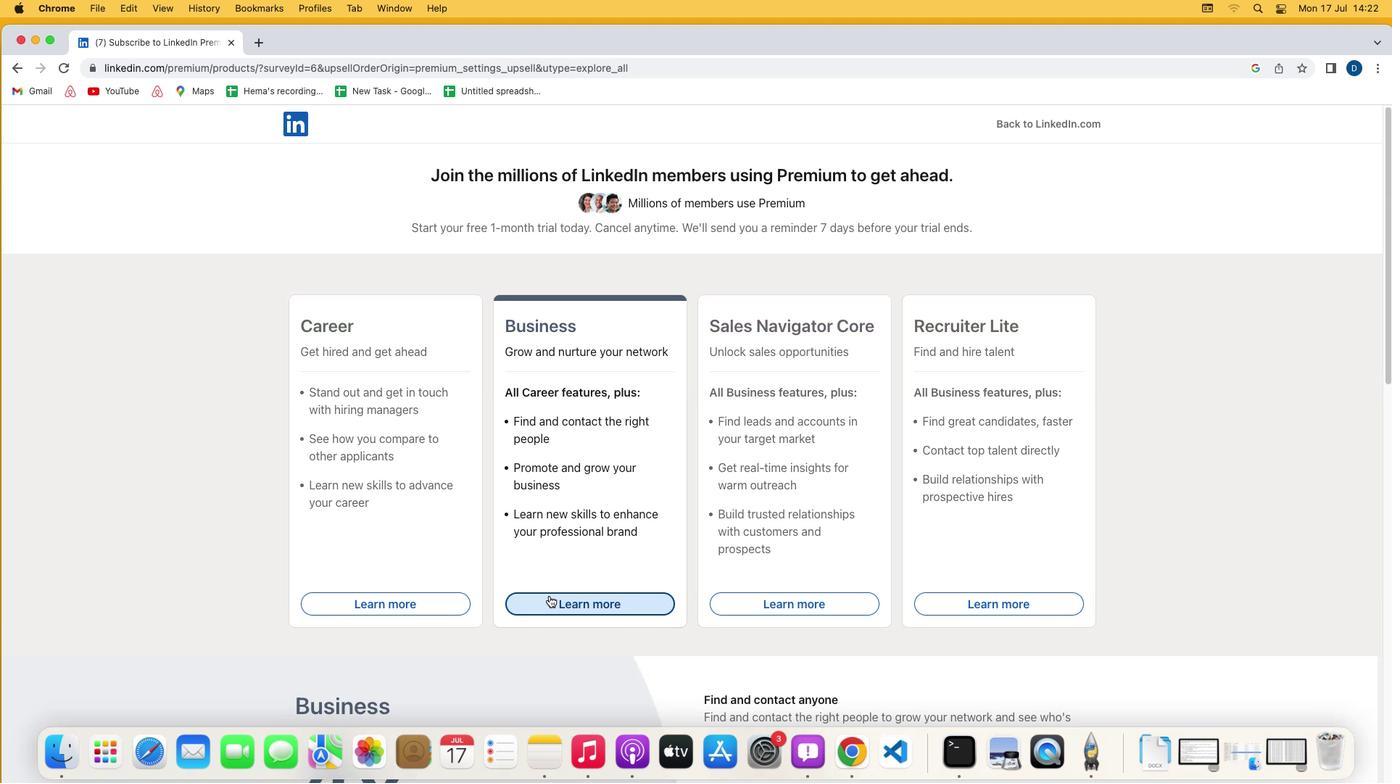 
